 Task: Find connections with filter location Zaventem with filter topic #Leadershipfirstwith filter profile language English with filter current company Kent with filter school INDIAN INSTITUTE OF PACKAGING - IIP with filter industry Retail Musical Instruments with filter service category Public Speaking with filter keywords title Line Cook
Action: Mouse moved to (582, 104)
Screenshot: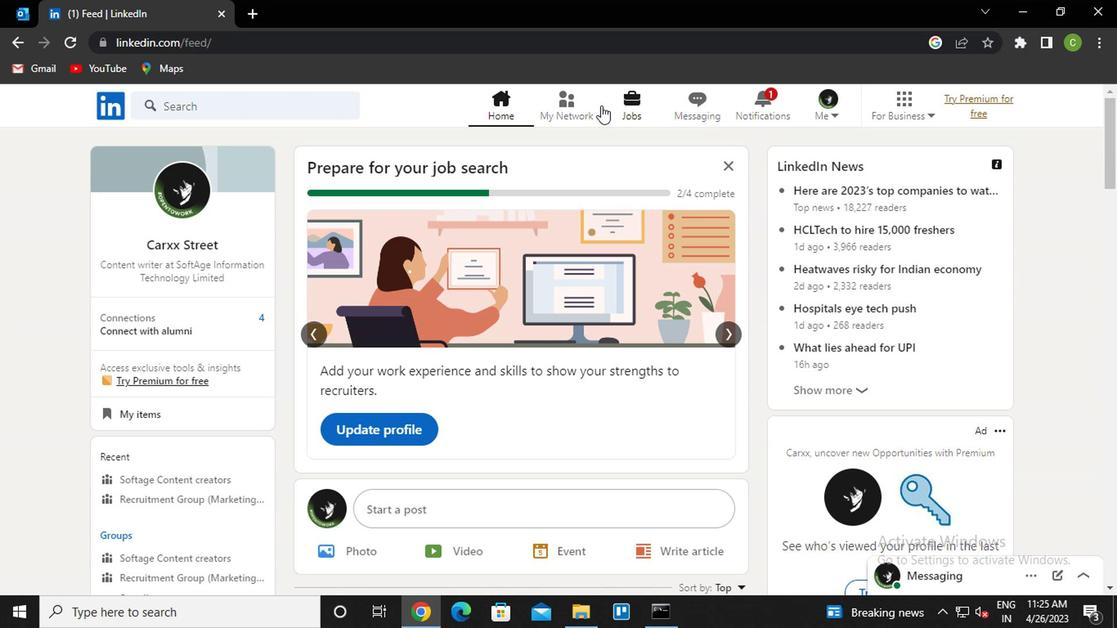 
Action: Mouse pressed left at (582, 104)
Screenshot: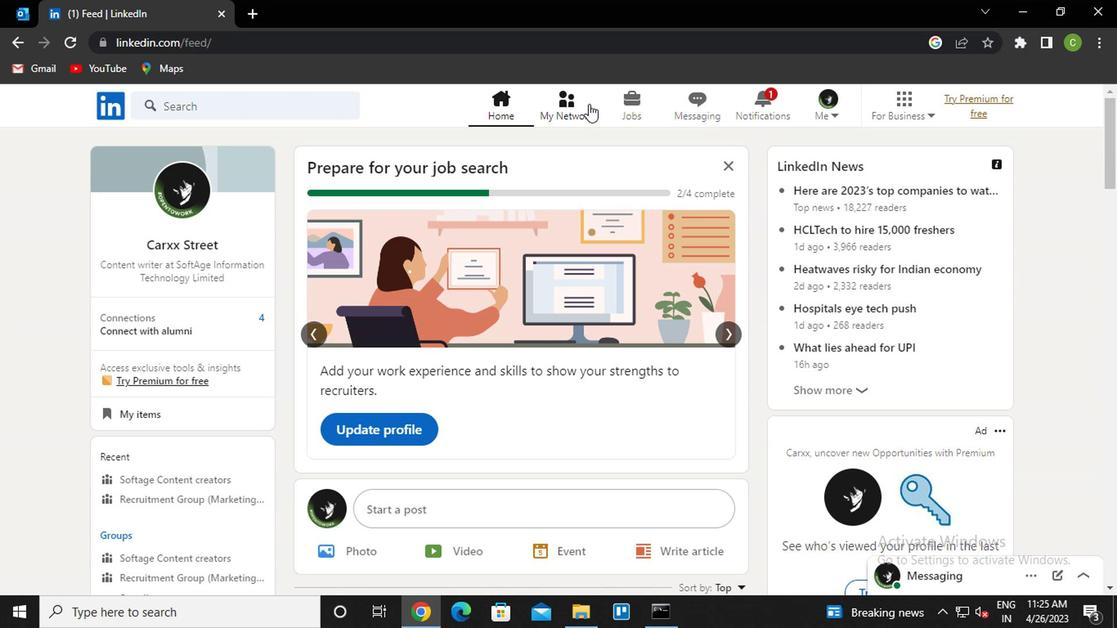 
Action: Mouse moved to (264, 197)
Screenshot: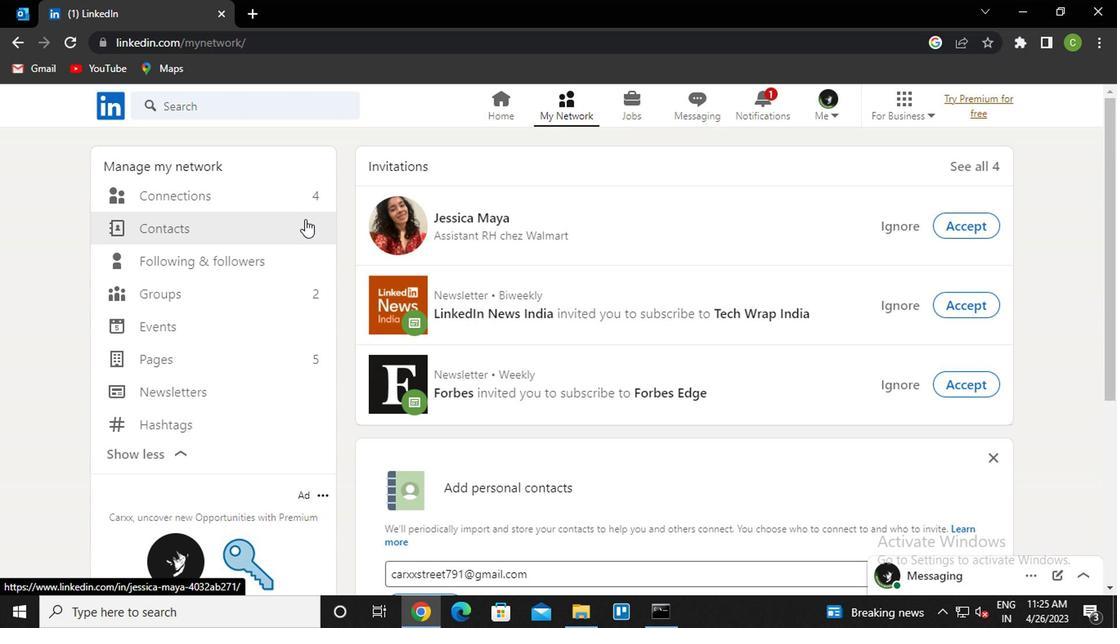 
Action: Mouse pressed left at (264, 197)
Screenshot: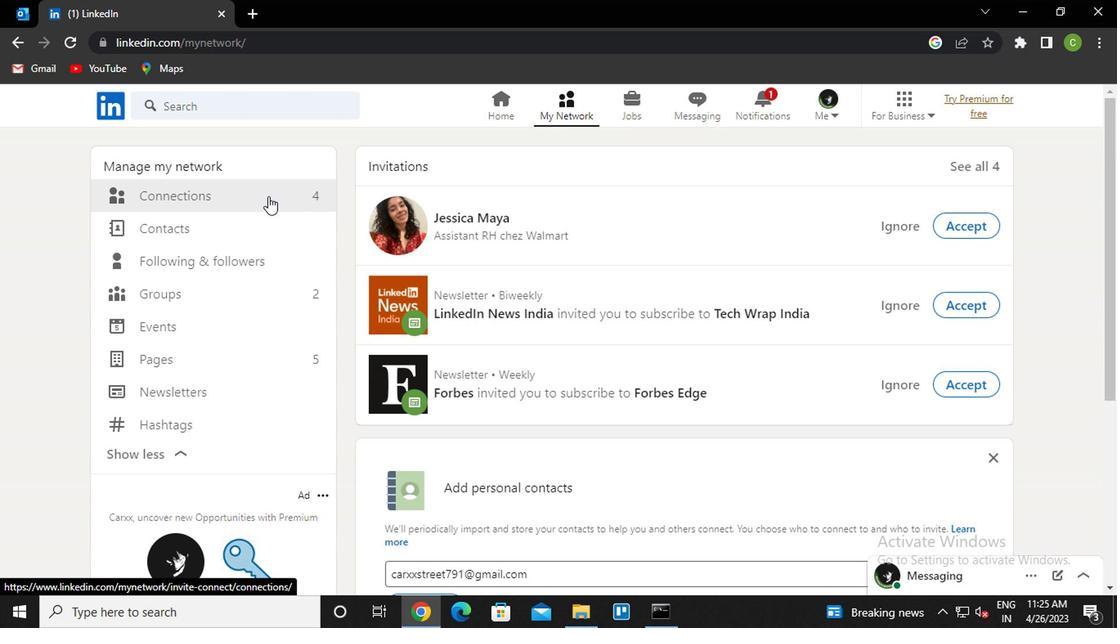 
Action: Mouse moved to (692, 197)
Screenshot: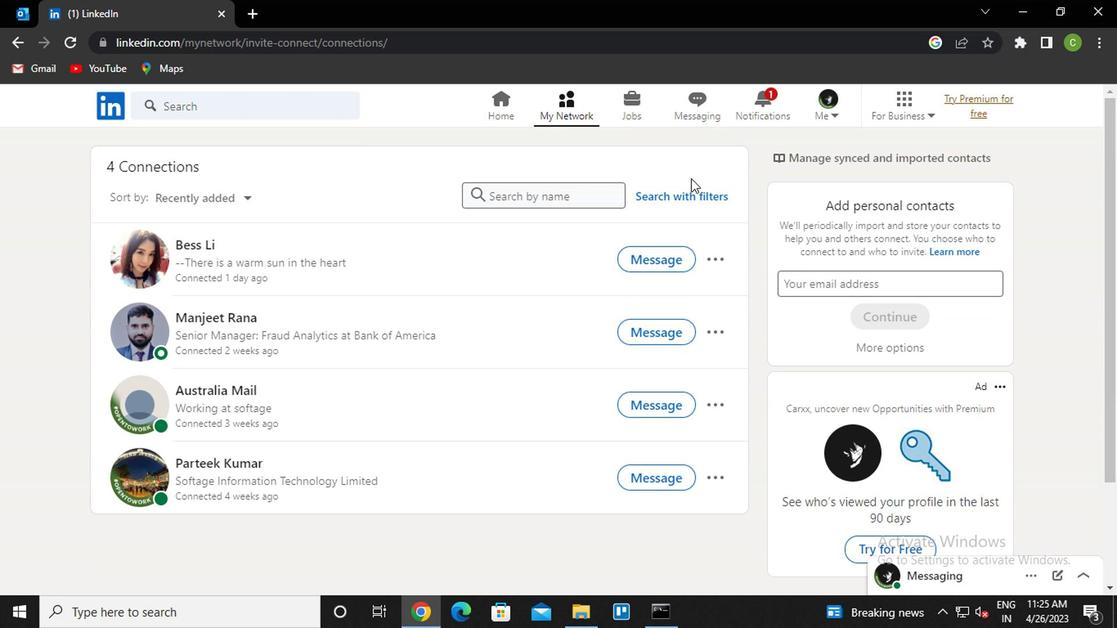 
Action: Mouse pressed left at (692, 197)
Screenshot: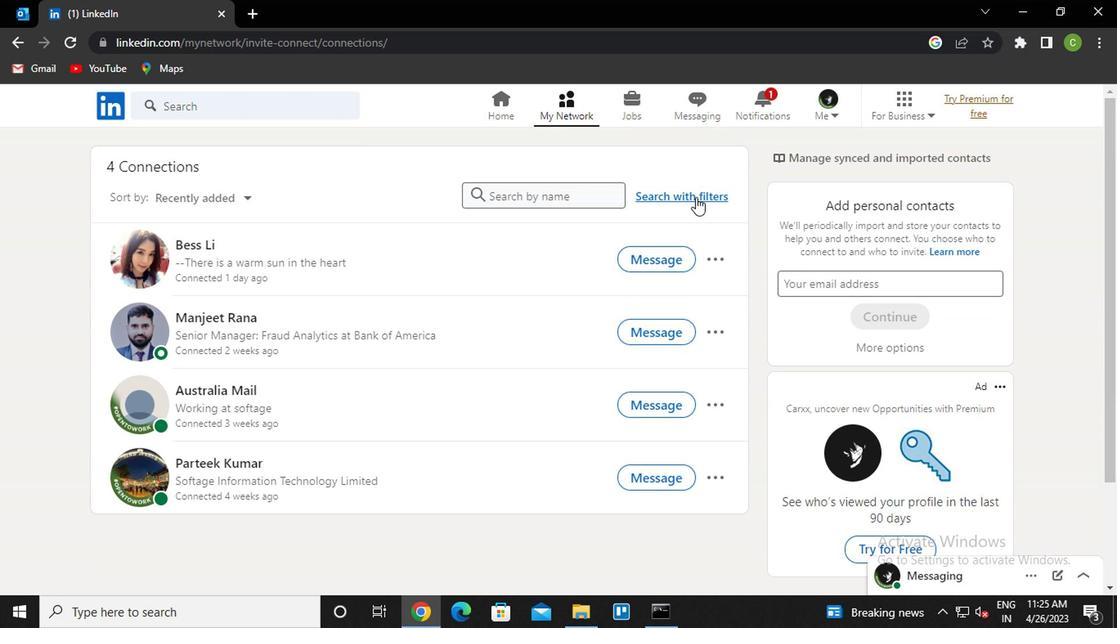
Action: Mouse moved to (556, 142)
Screenshot: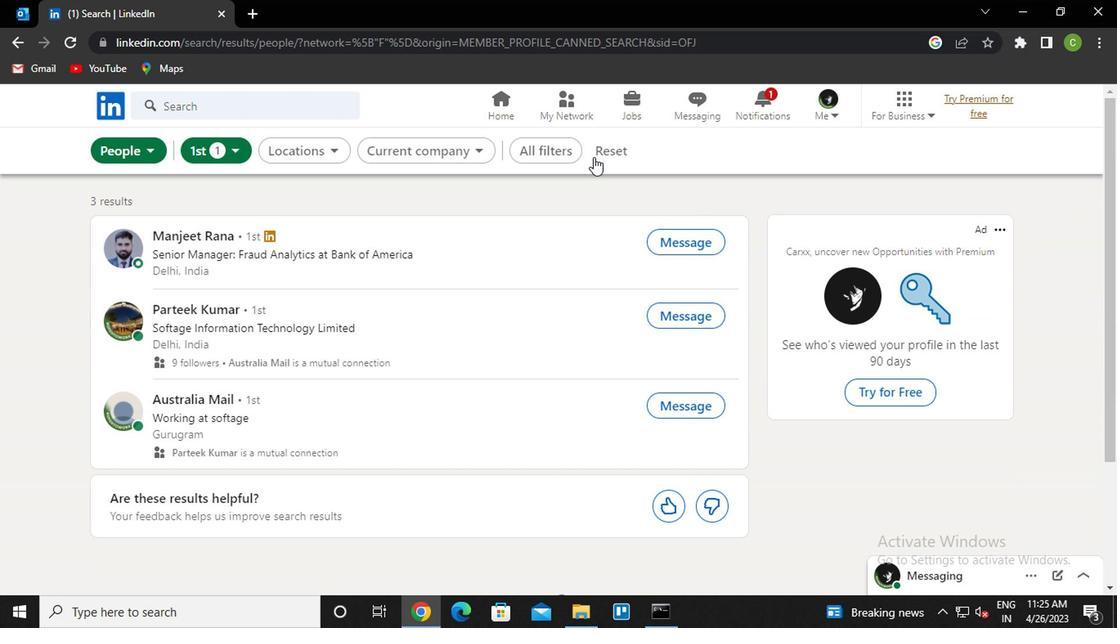 
Action: Mouse pressed left at (556, 142)
Screenshot: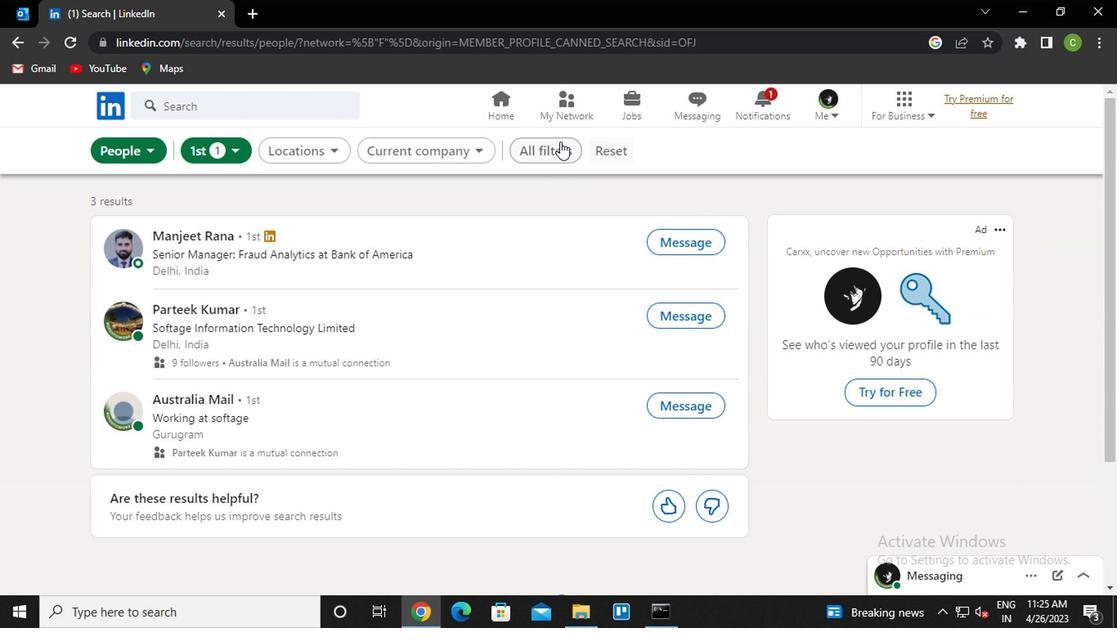 
Action: Mouse moved to (932, 338)
Screenshot: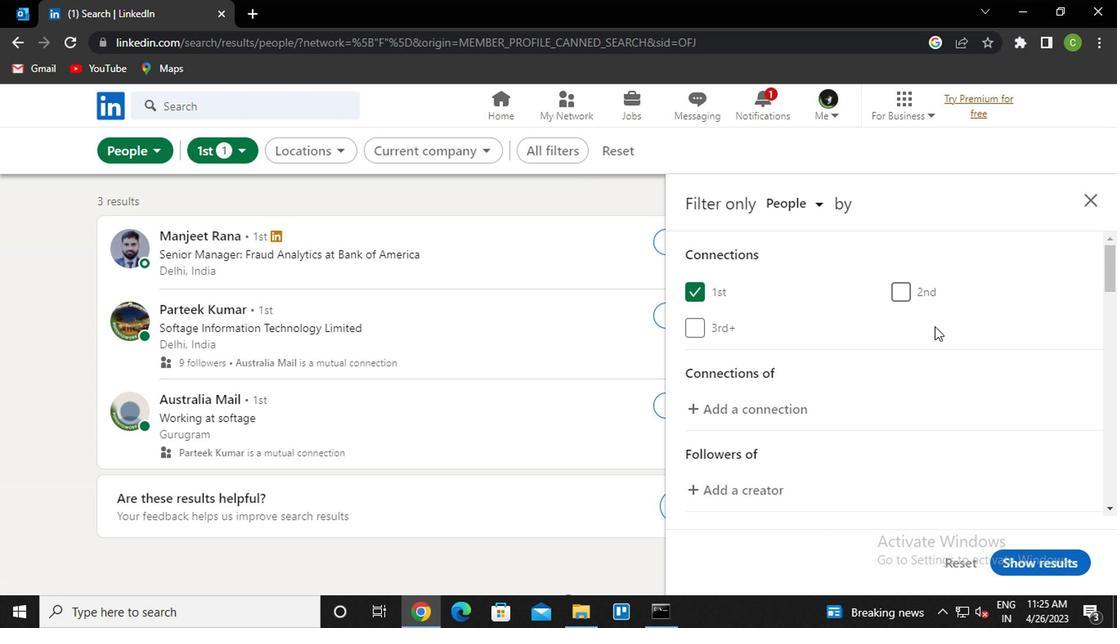 
Action: Mouse scrolled (932, 337) with delta (0, -1)
Screenshot: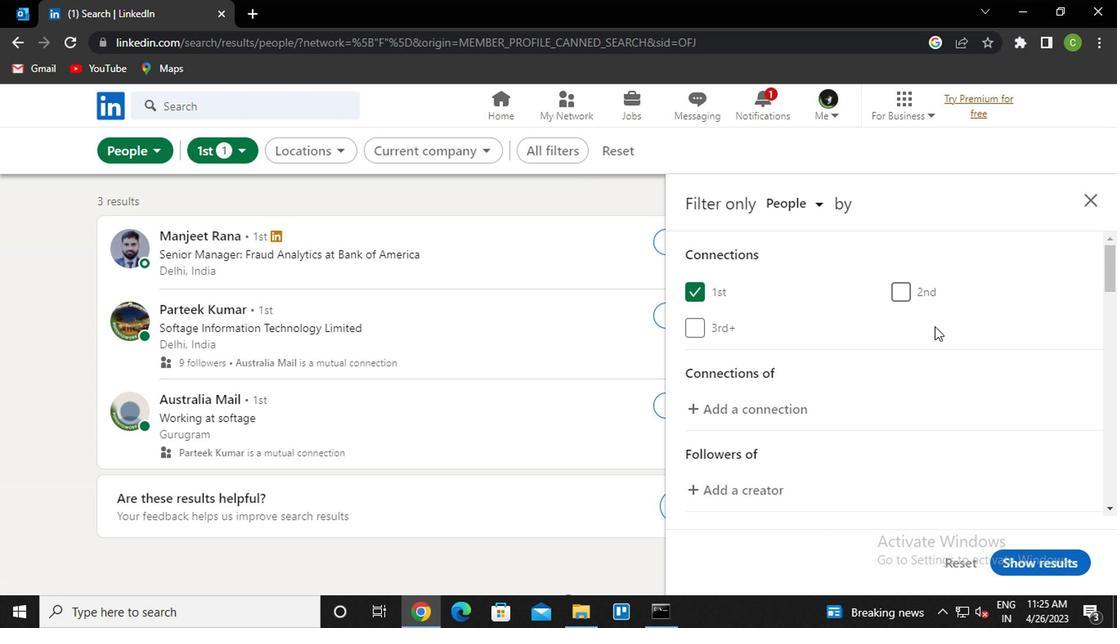 
Action: Mouse moved to (932, 340)
Screenshot: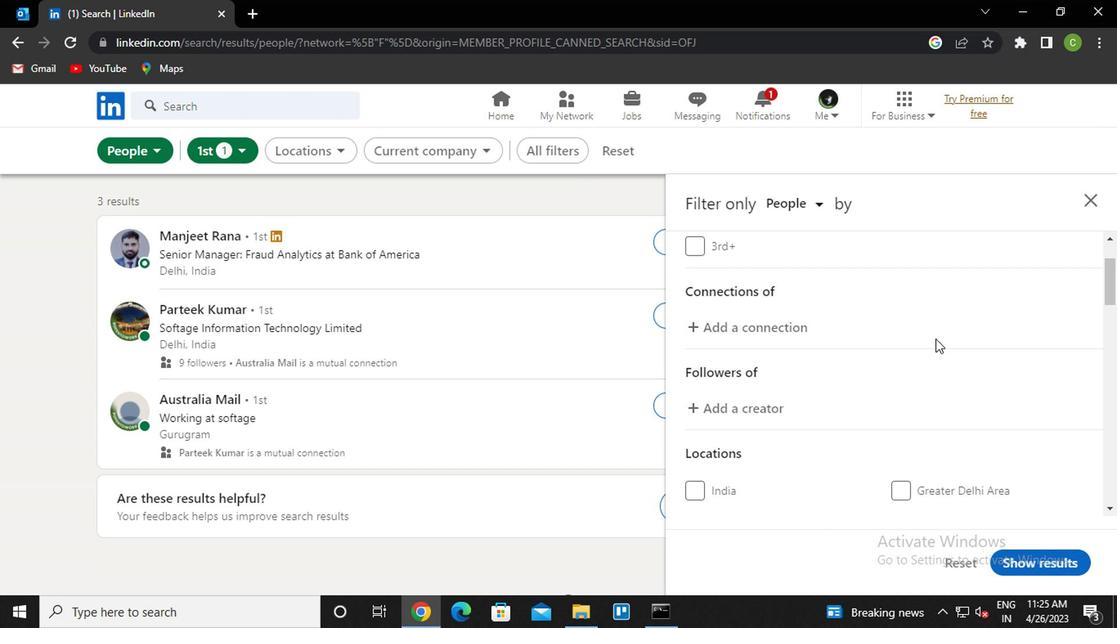 
Action: Mouse scrolled (932, 338) with delta (0, -1)
Screenshot: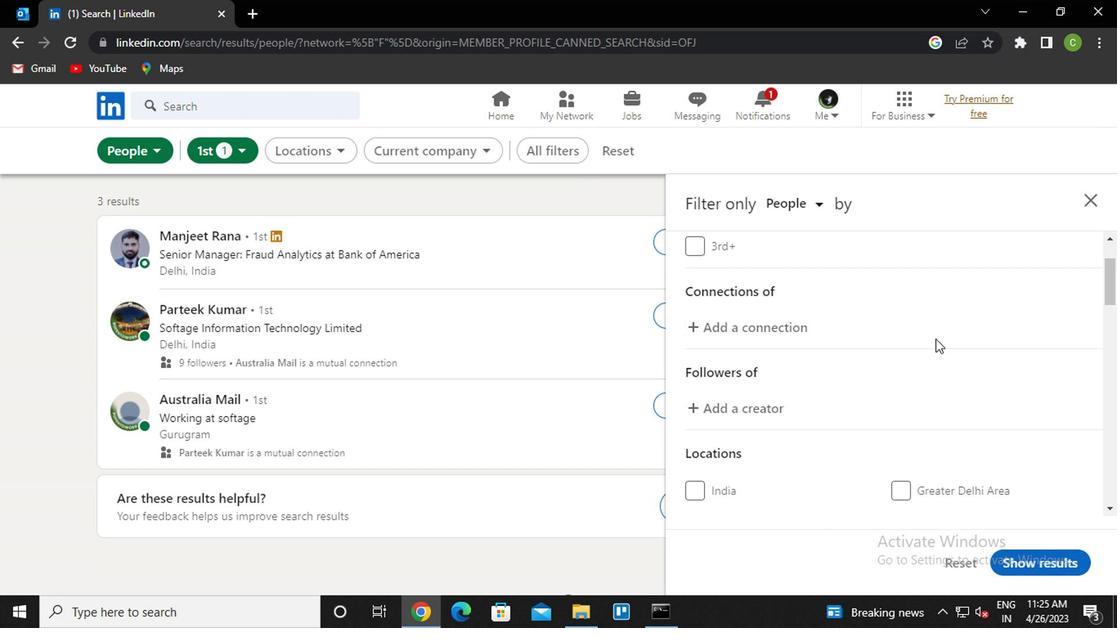 
Action: Mouse scrolled (932, 338) with delta (0, -1)
Screenshot: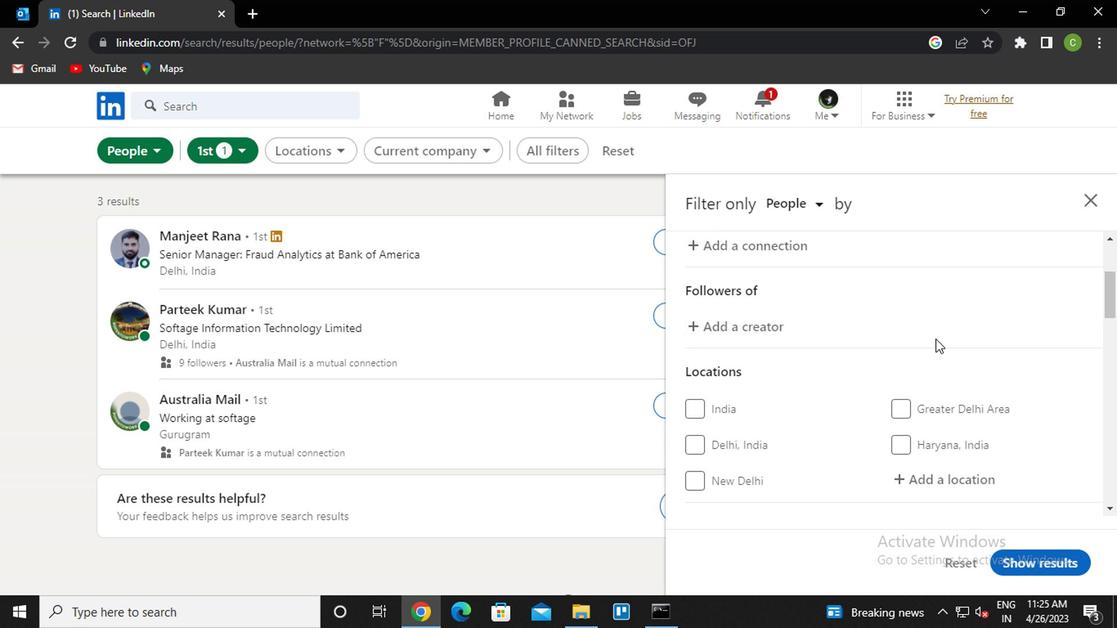 
Action: Mouse moved to (942, 403)
Screenshot: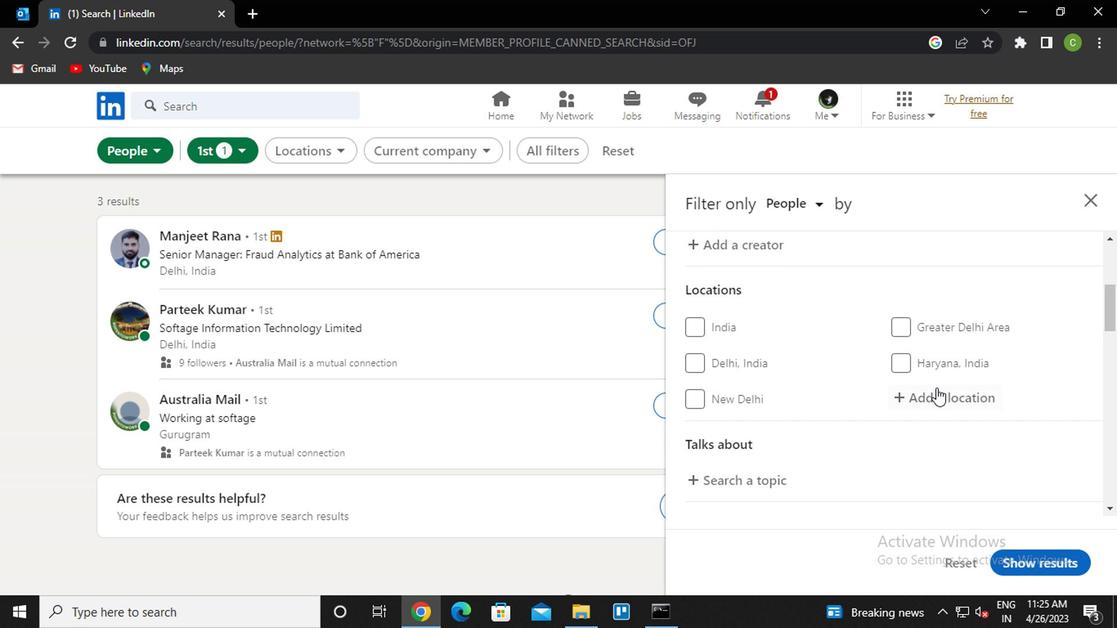 
Action: Mouse pressed left at (942, 403)
Screenshot: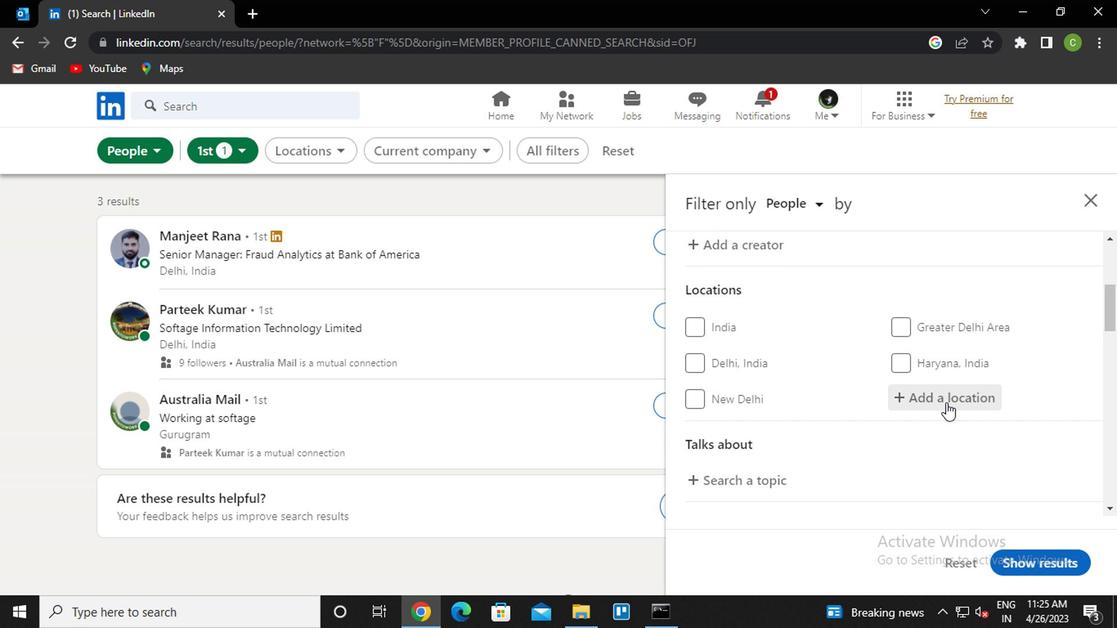 
Action: Key pressed z<Key.caps_lock>aventem<Key.down><Key.enter>
Screenshot: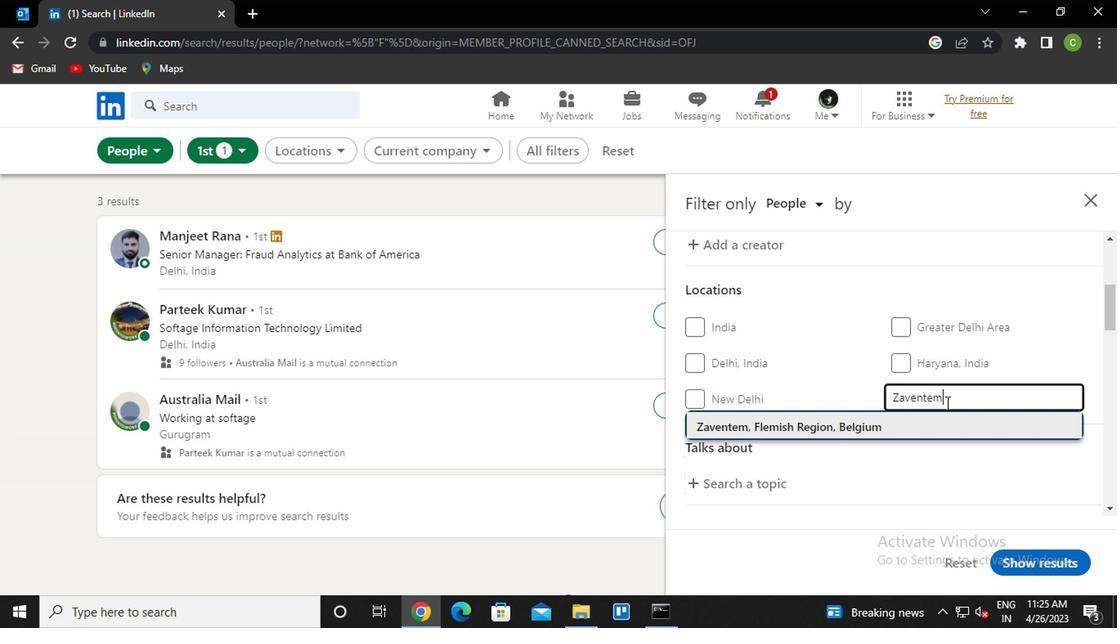 
Action: Mouse moved to (960, 391)
Screenshot: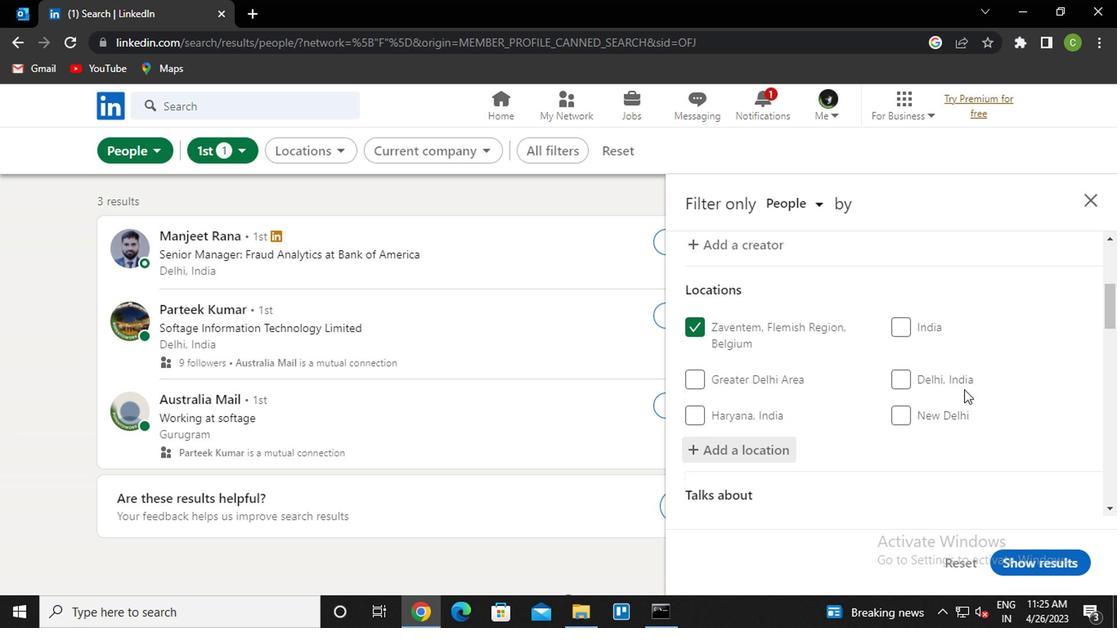 
Action: Mouse scrolled (960, 391) with delta (0, 0)
Screenshot: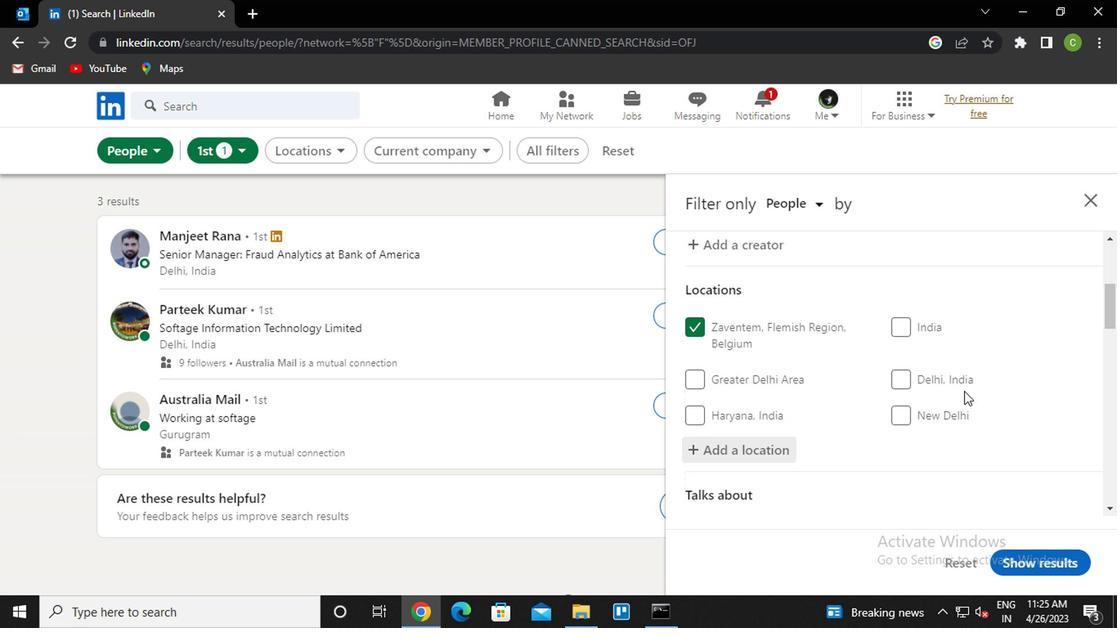 
Action: Mouse moved to (777, 433)
Screenshot: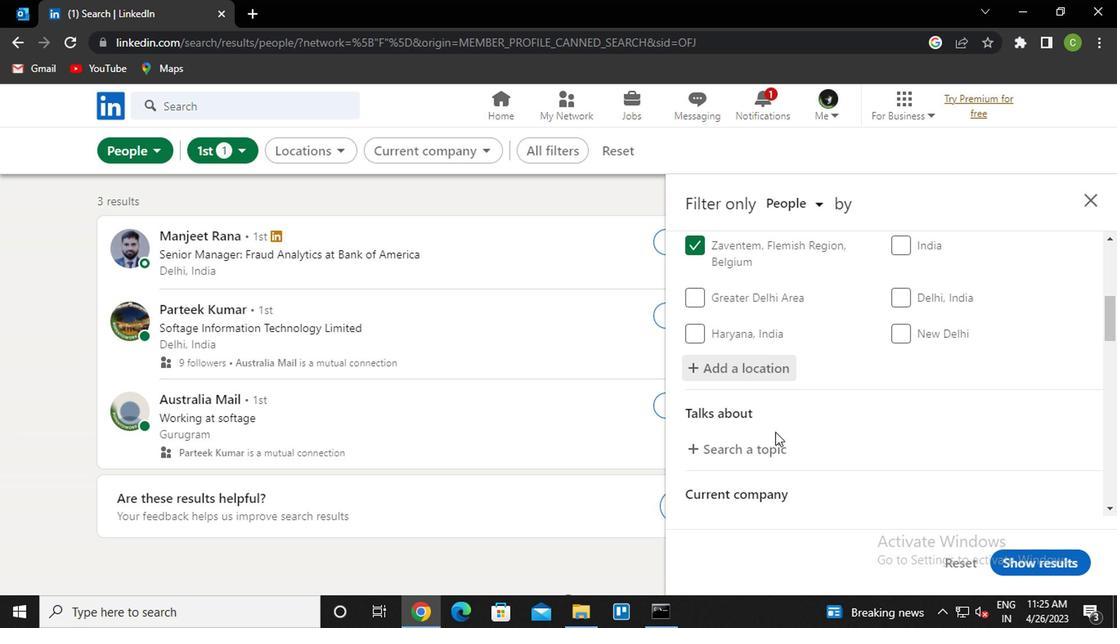 
Action: Mouse scrolled (777, 432) with delta (0, -1)
Screenshot: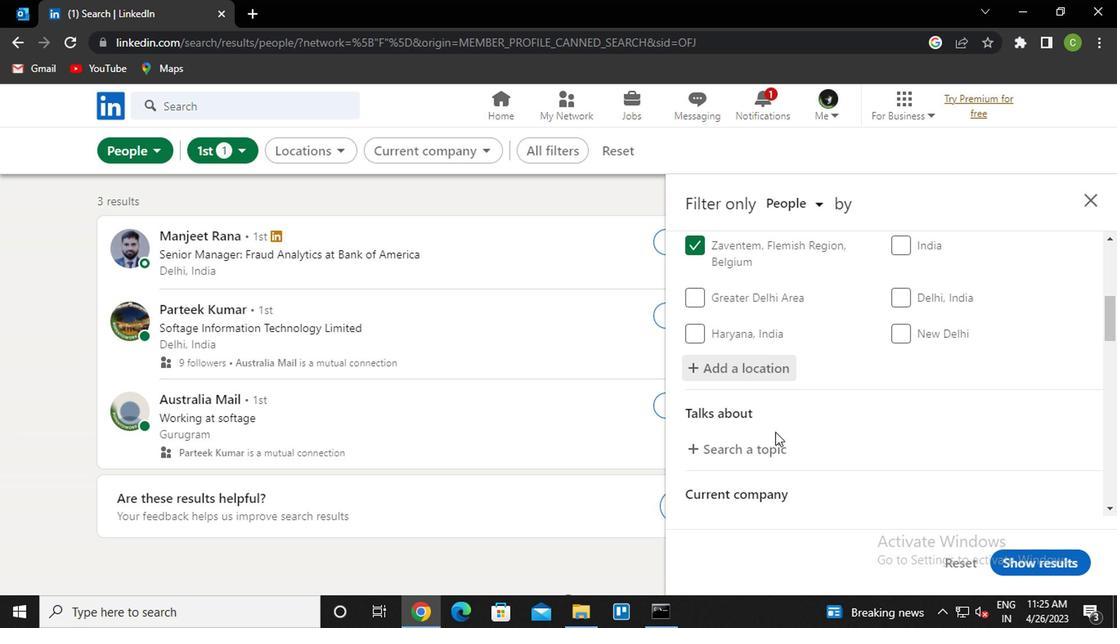 
Action: Mouse moved to (754, 372)
Screenshot: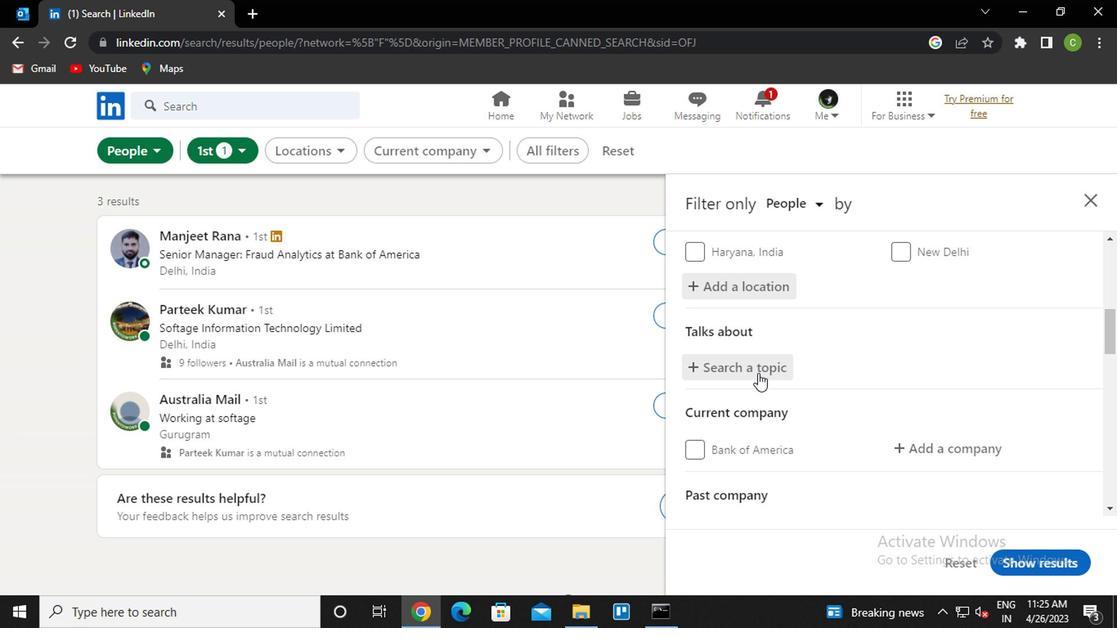 
Action: Mouse pressed left at (754, 372)
Screenshot: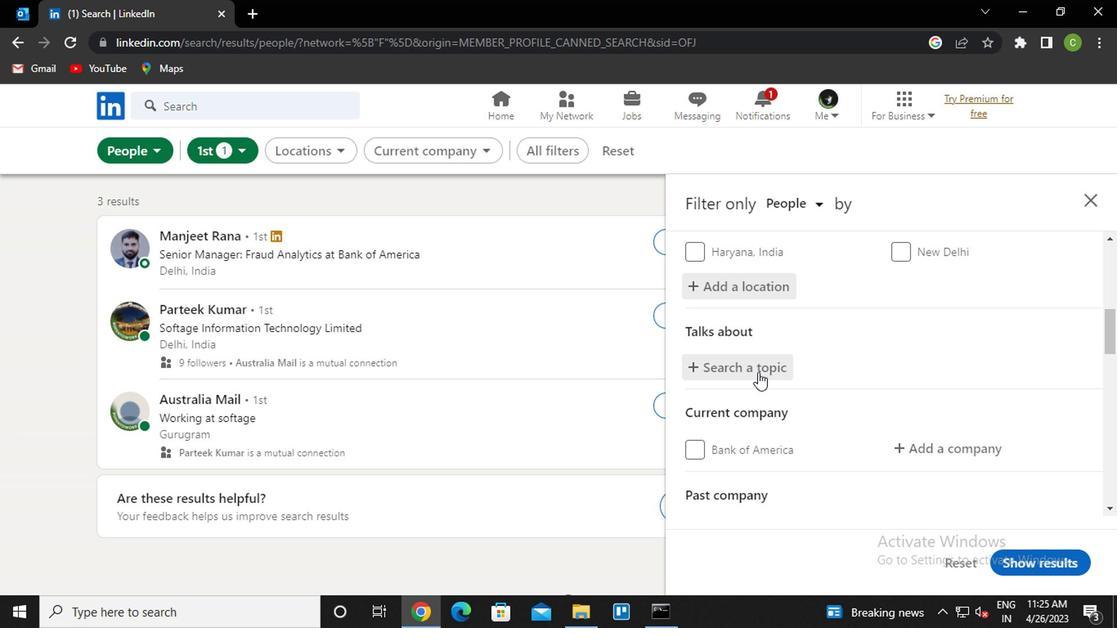 
Action: Key pressed <Key.caps_lock>l<Key.caps_lock>eadership<Key.down><Key.enter>
Screenshot: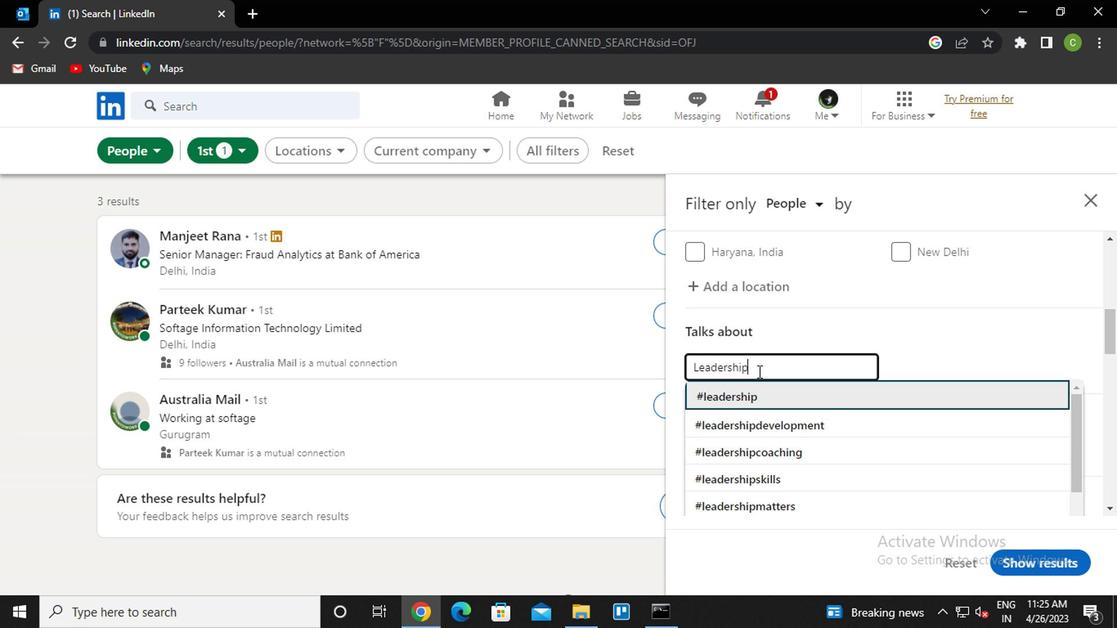 
Action: Mouse scrolled (754, 371) with delta (0, -1)
Screenshot: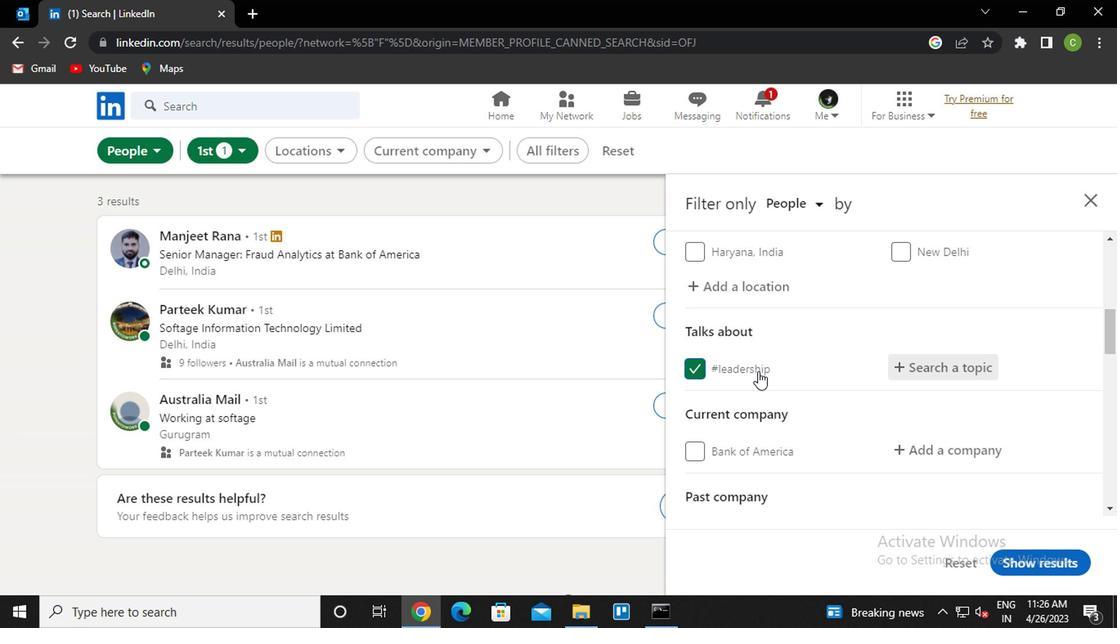 
Action: Mouse scrolled (754, 371) with delta (0, -1)
Screenshot: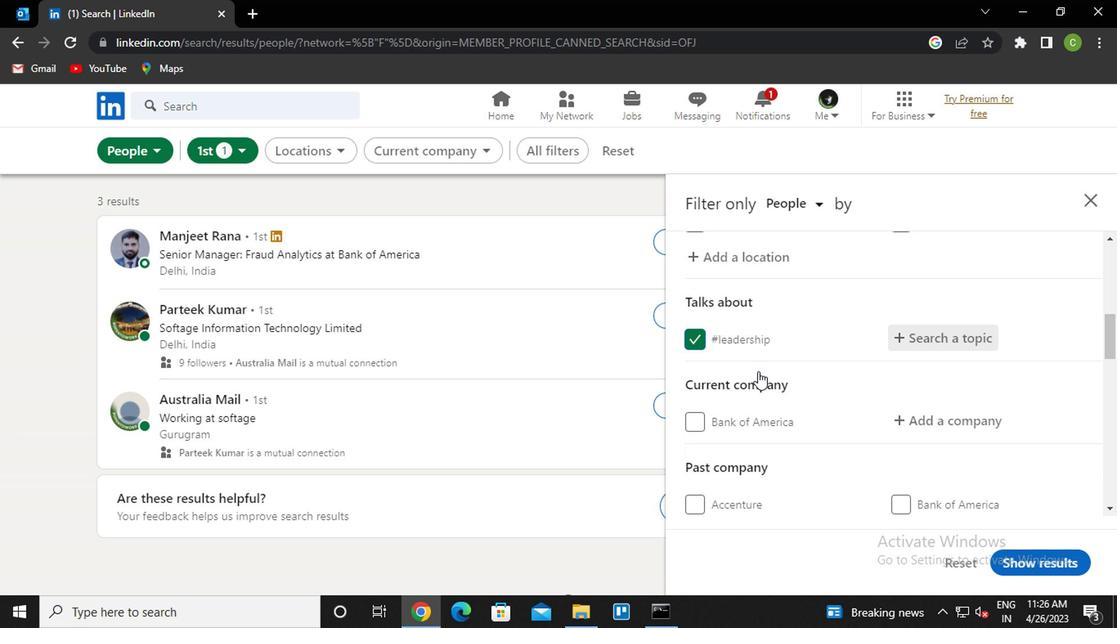 
Action: Mouse scrolled (754, 371) with delta (0, -1)
Screenshot: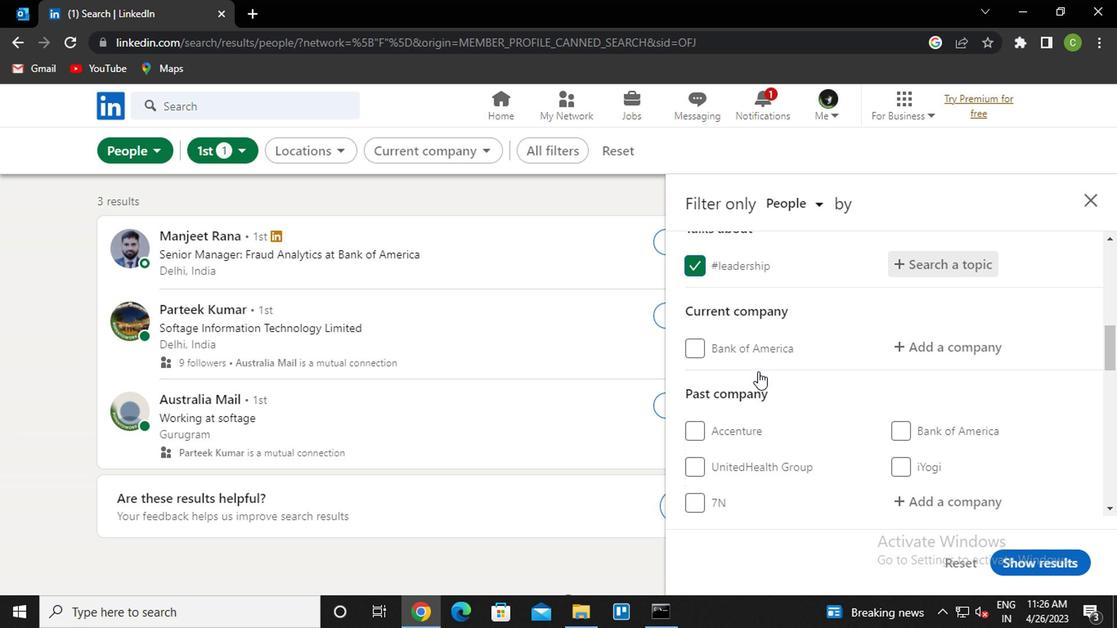 
Action: Mouse scrolled (754, 371) with delta (0, -1)
Screenshot: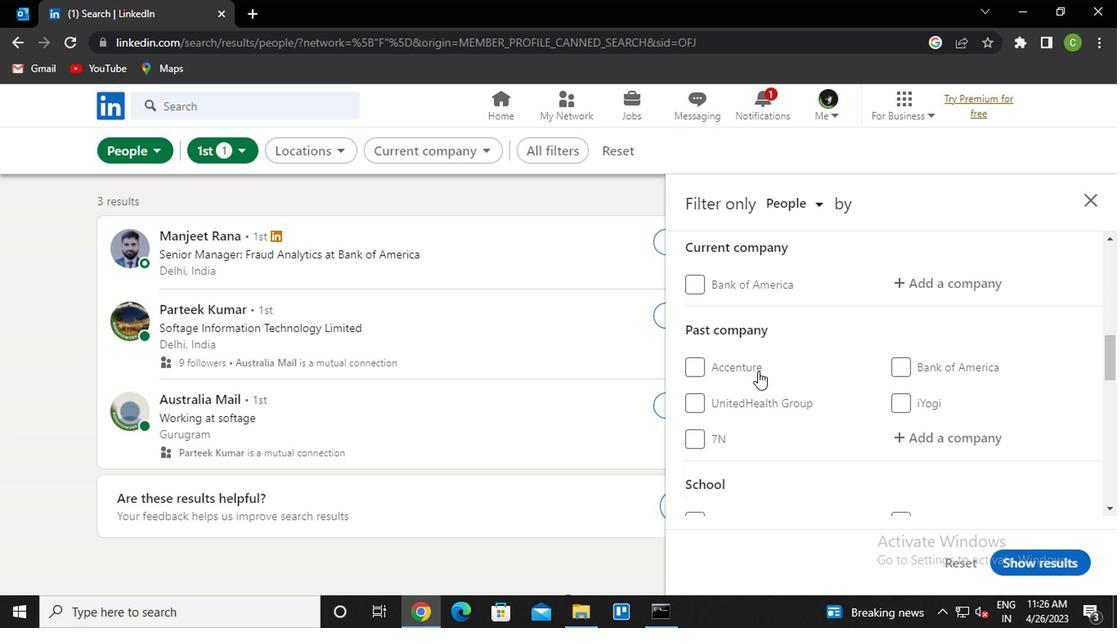 
Action: Mouse scrolled (754, 371) with delta (0, -1)
Screenshot: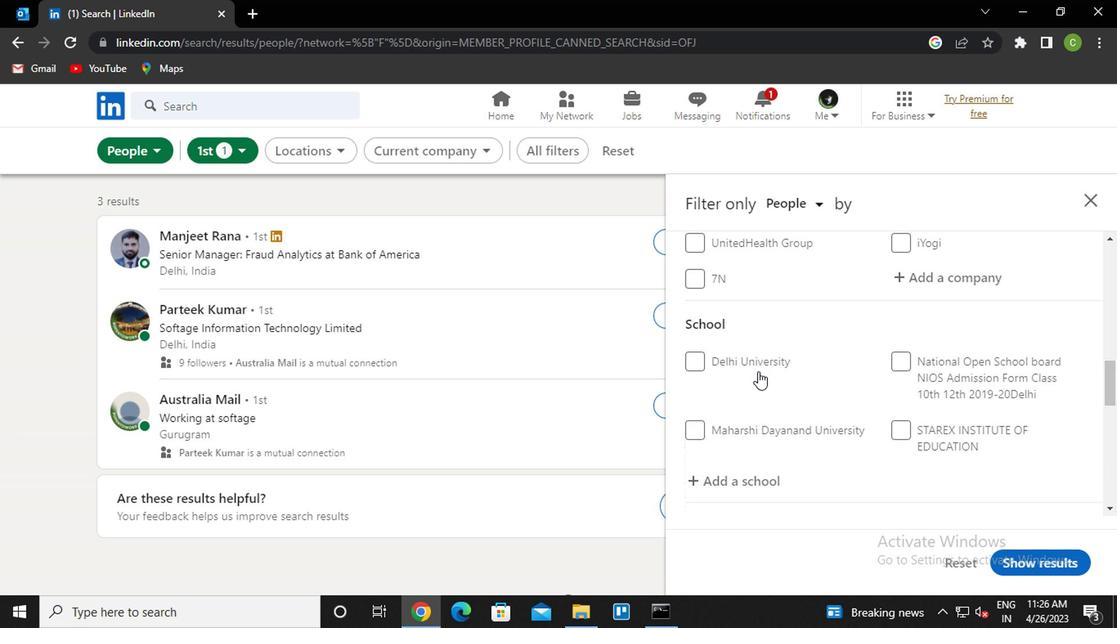 
Action: Mouse scrolled (754, 371) with delta (0, -1)
Screenshot: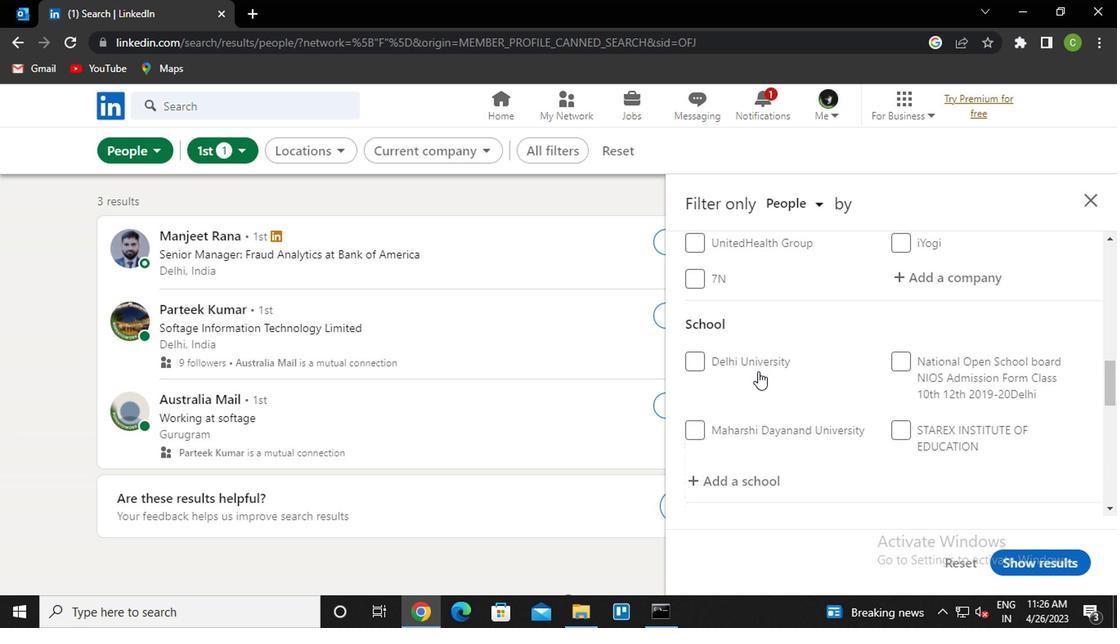 
Action: Mouse scrolled (754, 371) with delta (0, -1)
Screenshot: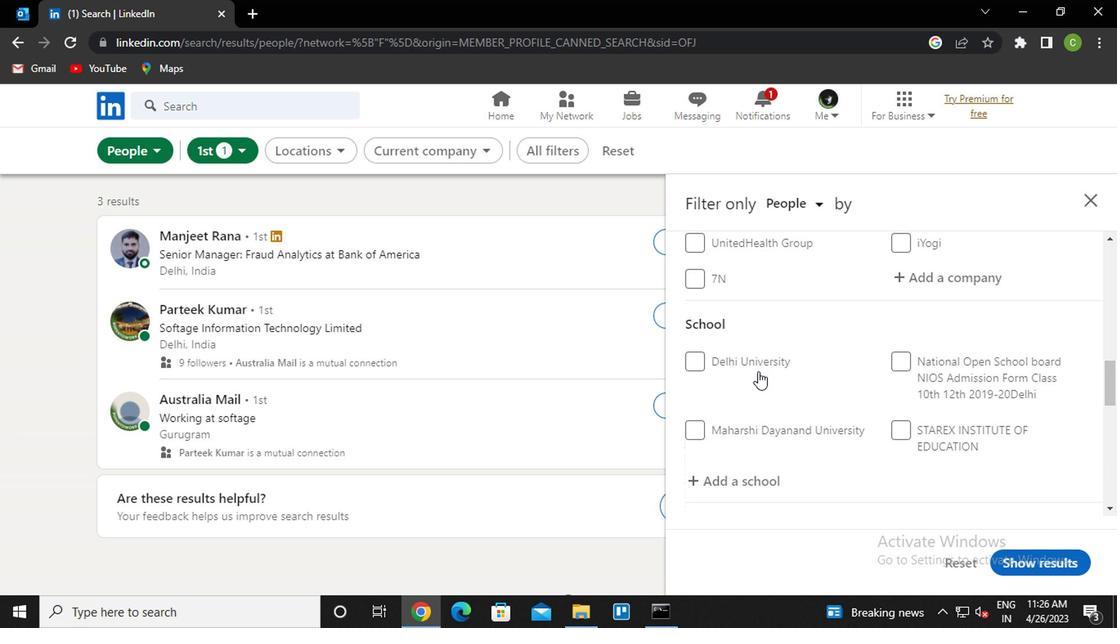 
Action: Mouse scrolled (754, 371) with delta (0, -1)
Screenshot: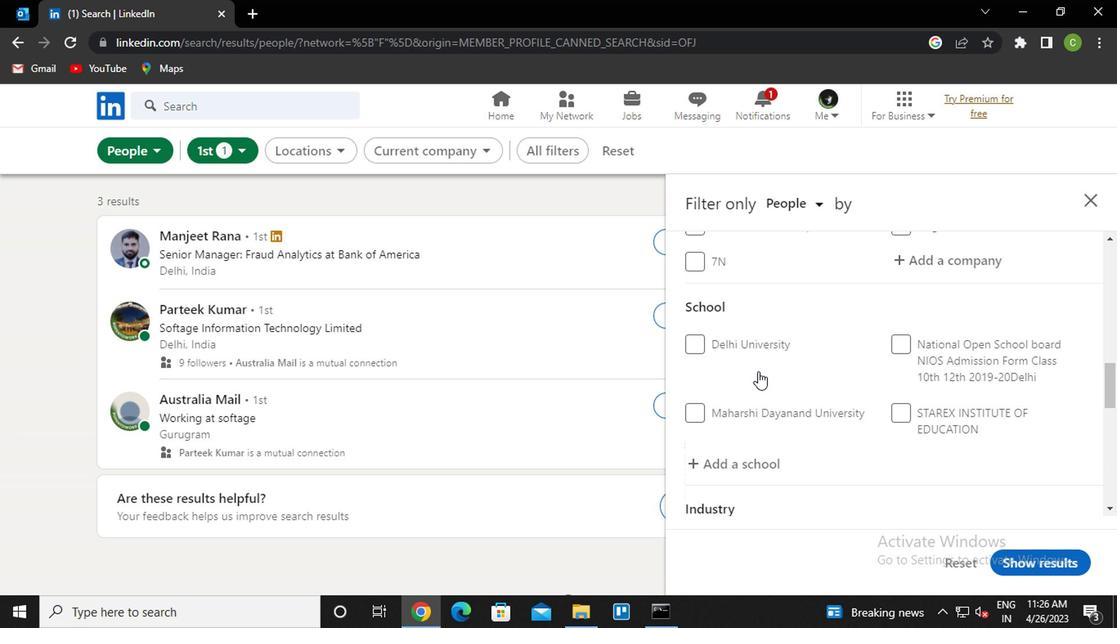 
Action: Mouse moved to (706, 386)
Screenshot: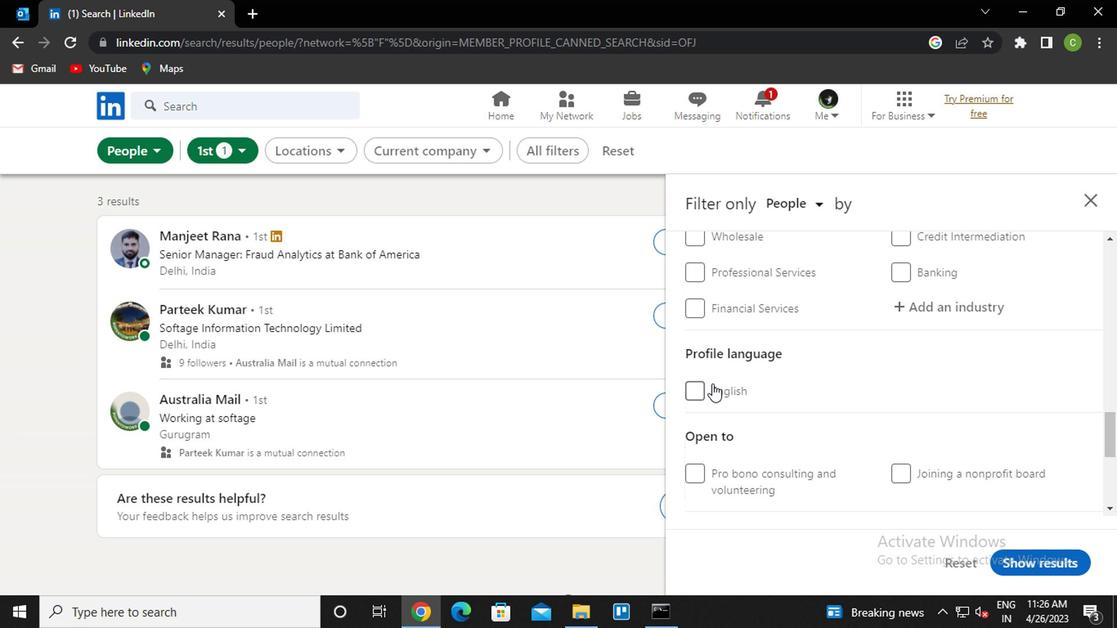 
Action: Mouse pressed left at (706, 386)
Screenshot: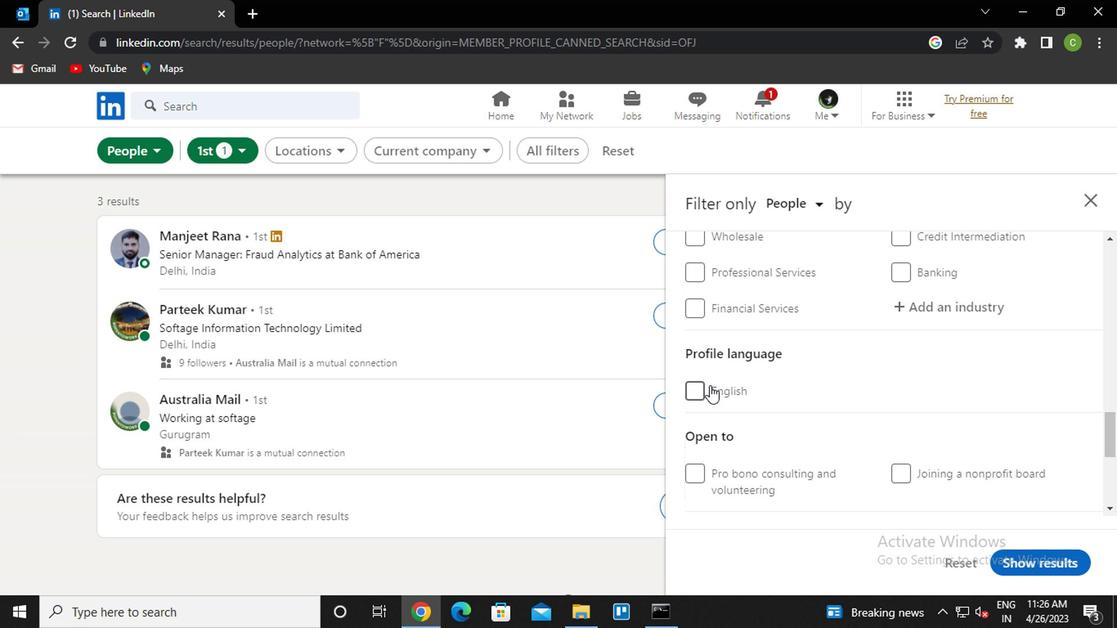 
Action: Mouse moved to (829, 393)
Screenshot: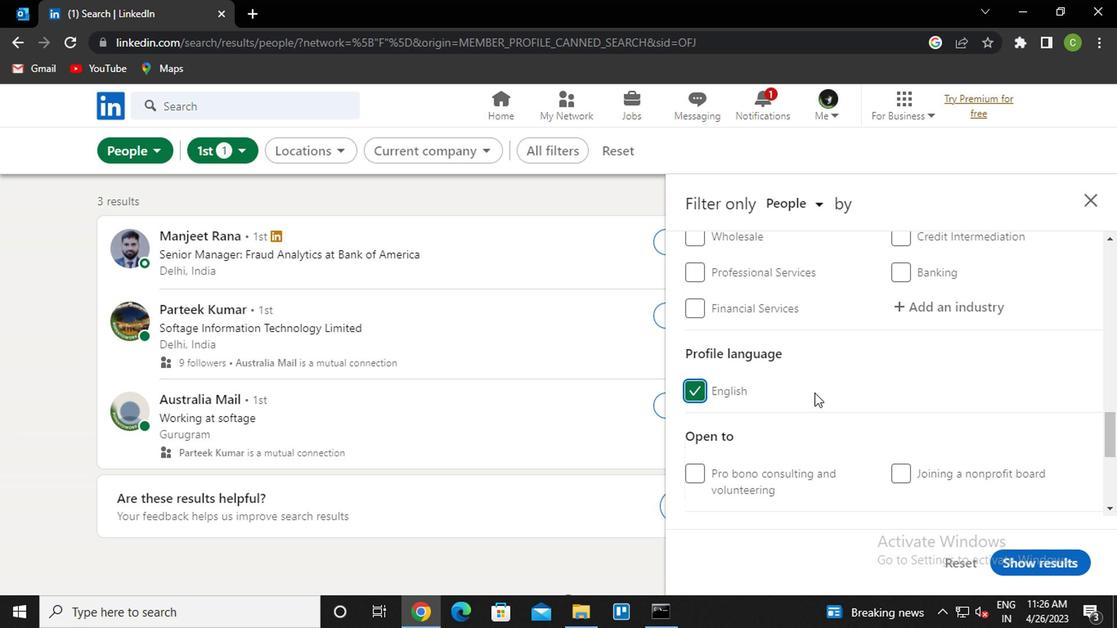 
Action: Mouse scrolled (829, 393) with delta (0, 0)
Screenshot: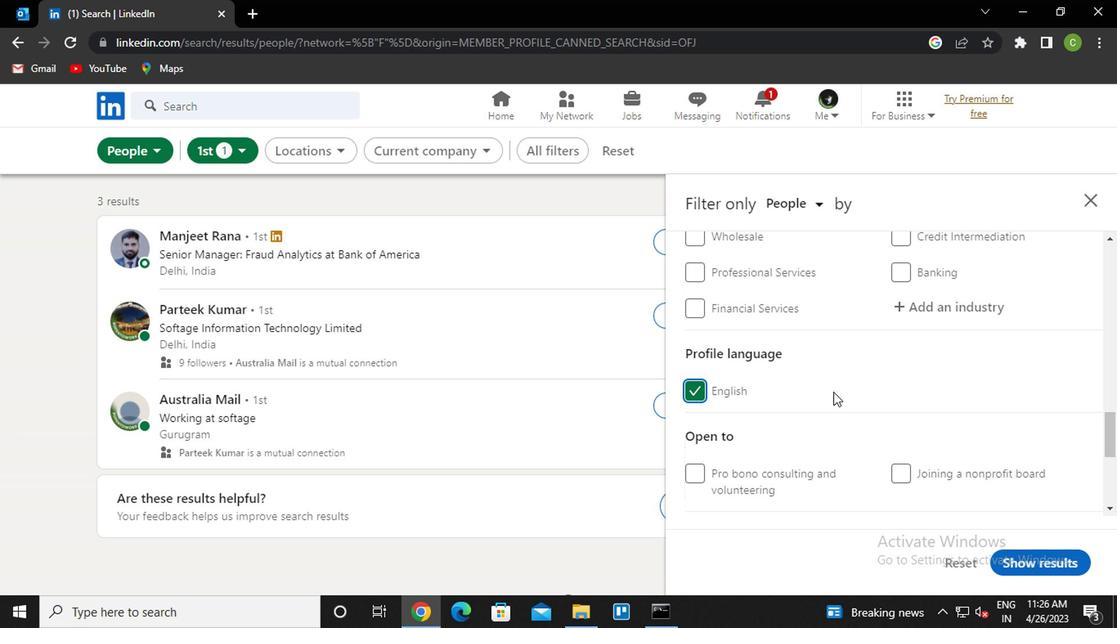 
Action: Mouse scrolled (829, 393) with delta (0, 0)
Screenshot: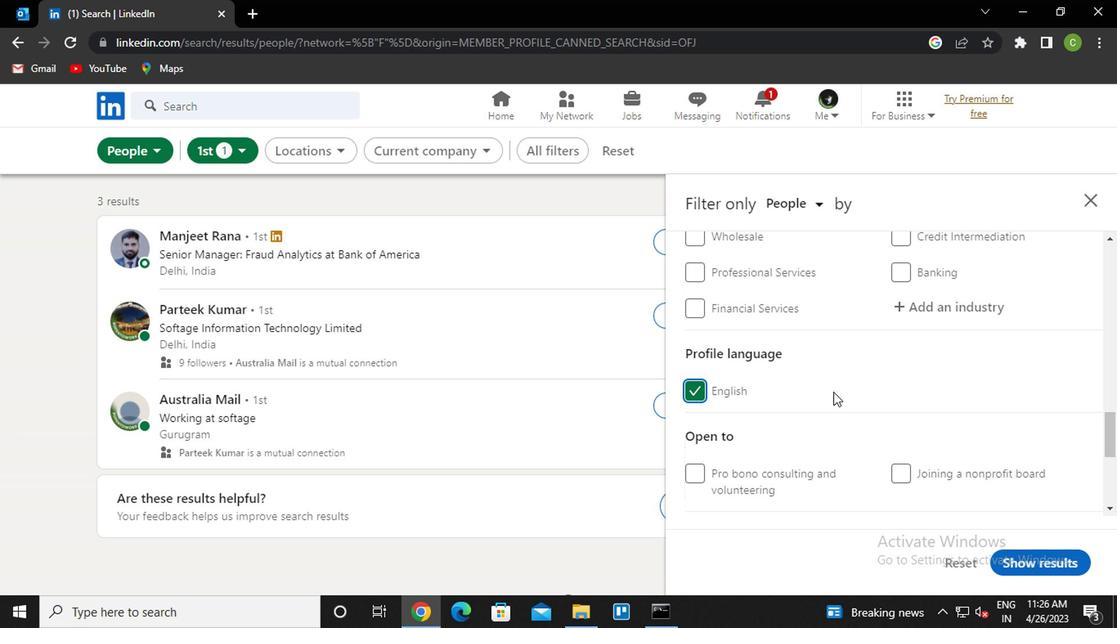 
Action: Mouse scrolled (829, 393) with delta (0, 0)
Screenshot: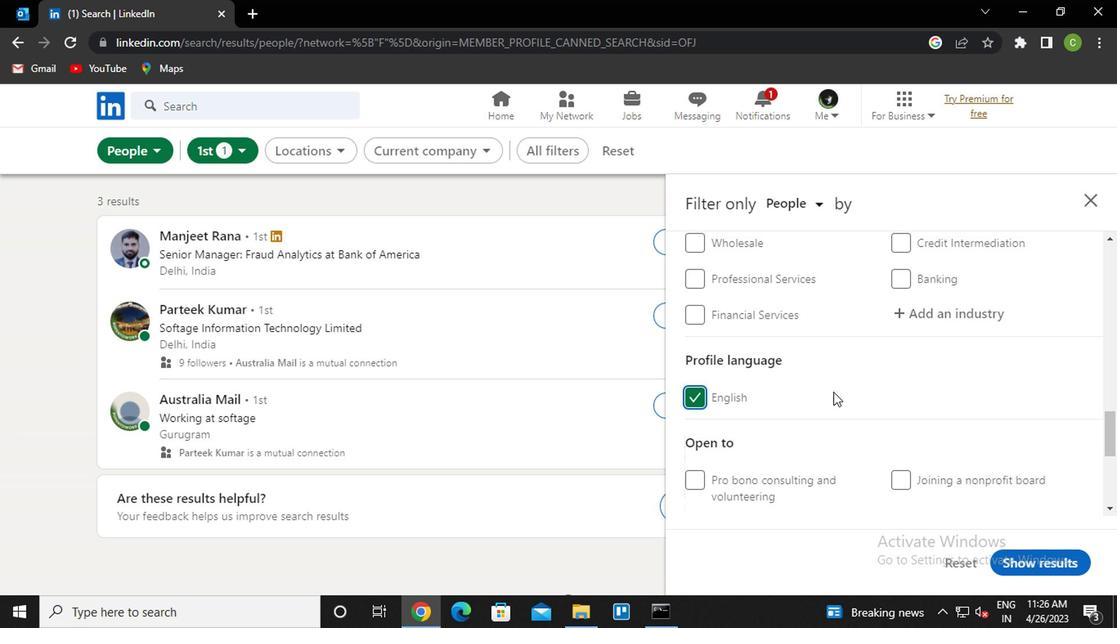 
Action: Mouse scrolled (829, 393) with delta (0, 0)
Screenshot: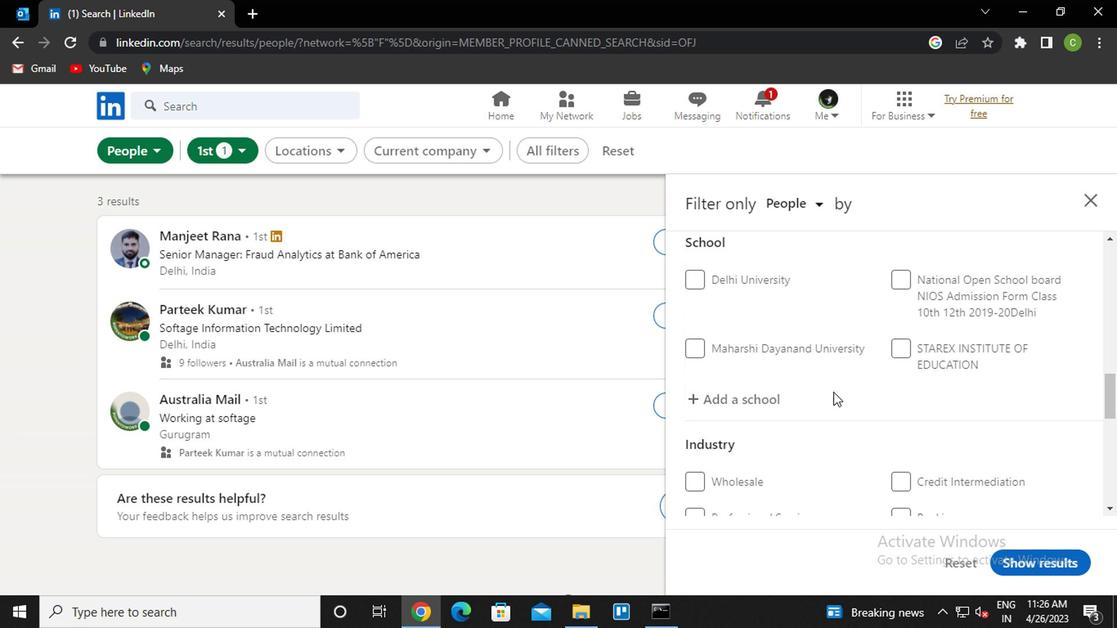 
Action: Mouse moved to (844, 399)
Screenshot: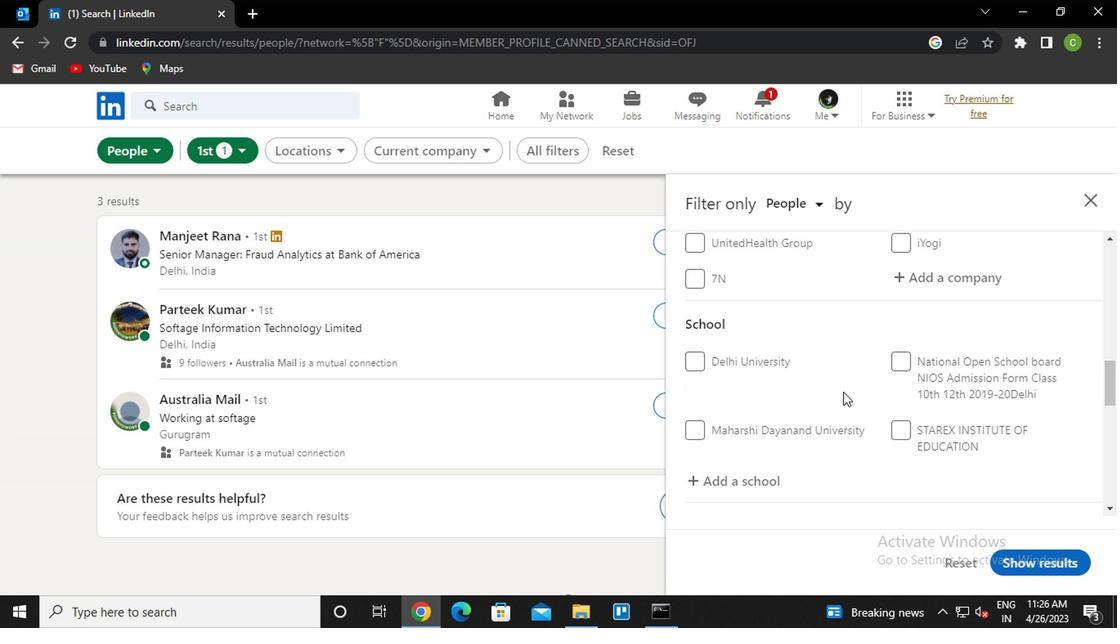 
Action: Mouse scrolled (844, 400) with delta (0, 0)
Screenshot: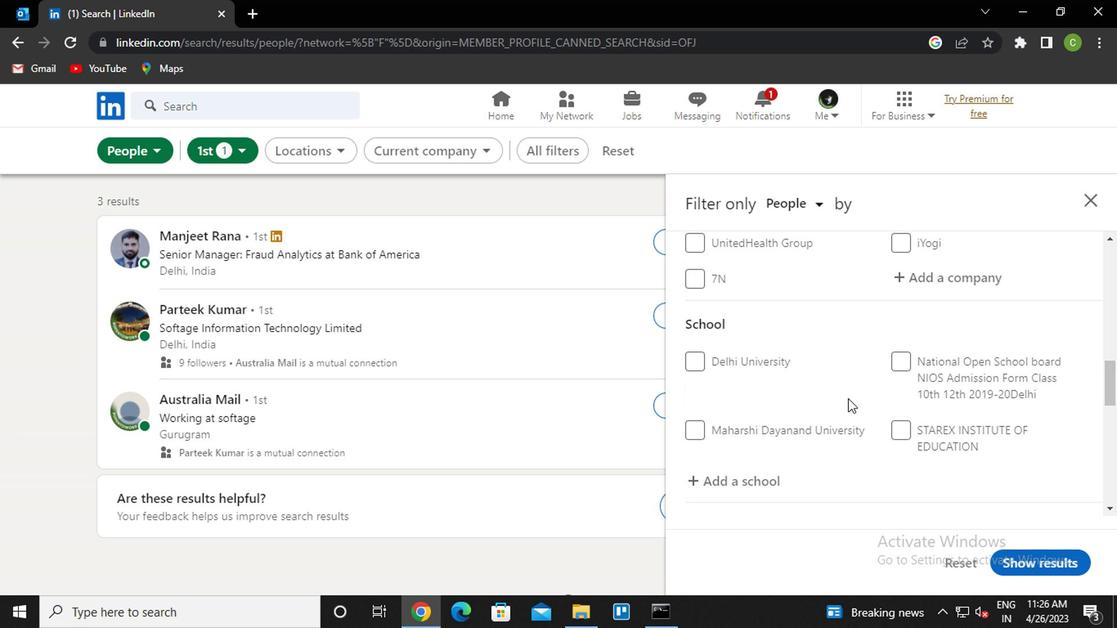 
Action: Mouse scrolled (844, 400) with delta (0, 0)
Screenshot: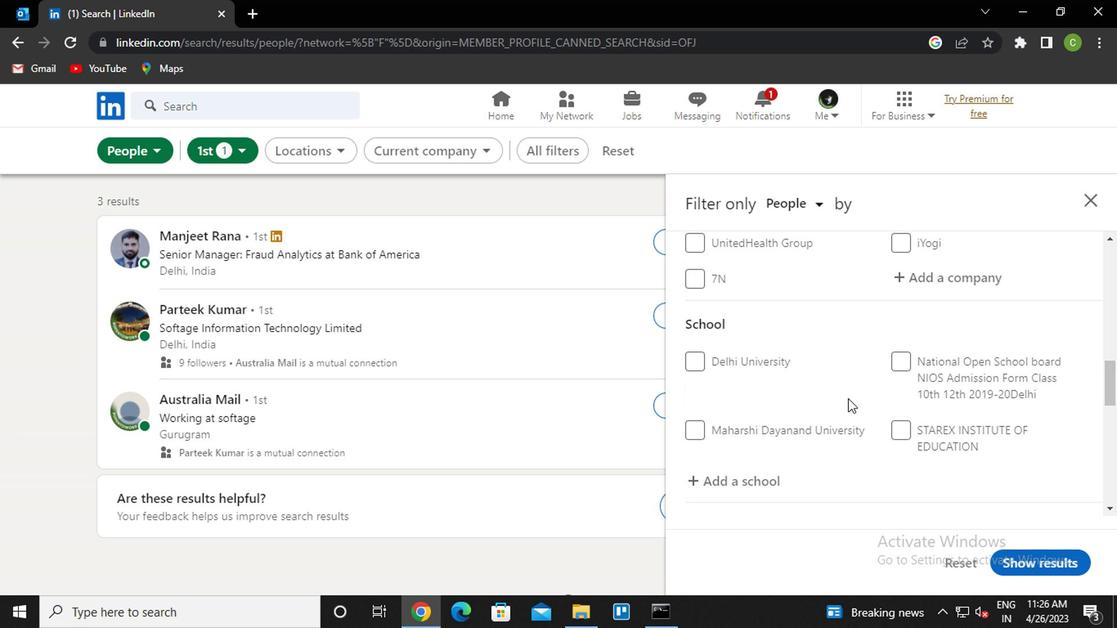 
Action: Mouse scrolled (844, 398) with delta (0, 0)
Screenshot: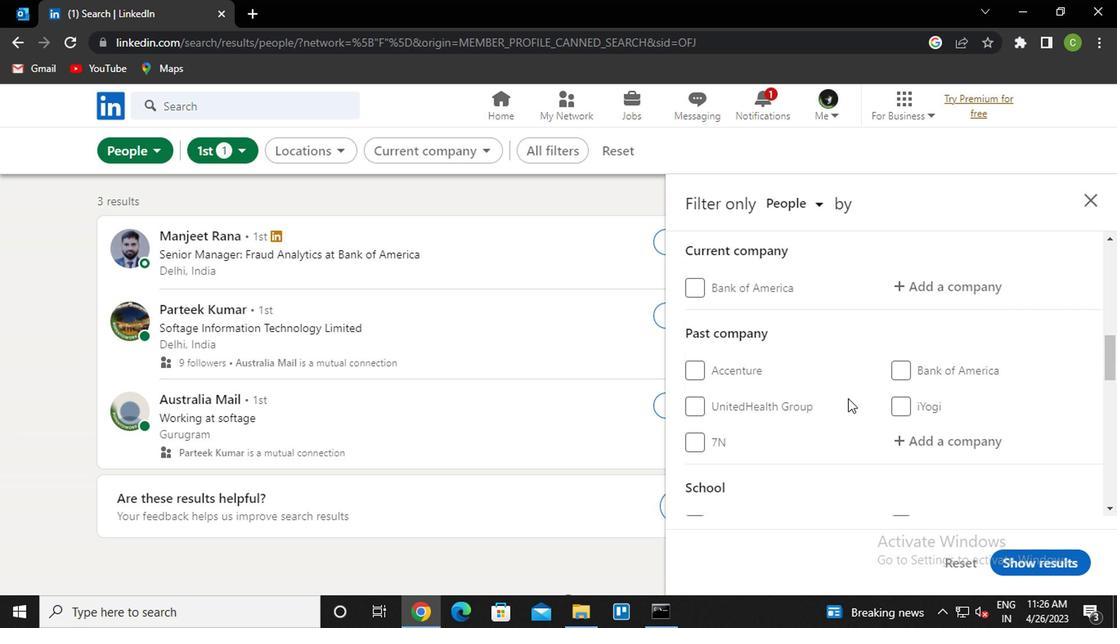 
Action: Mouse scrolled (844, 398) with delta (0, 0)
Screenshot: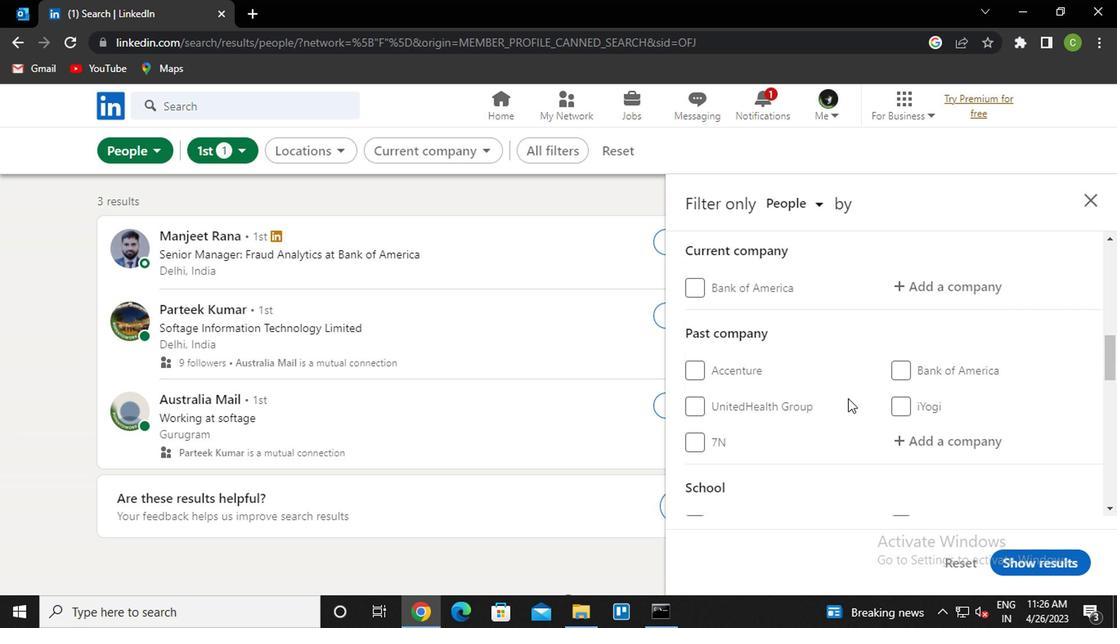 
Action: Mouse moved to (747, 484)
Screenshot: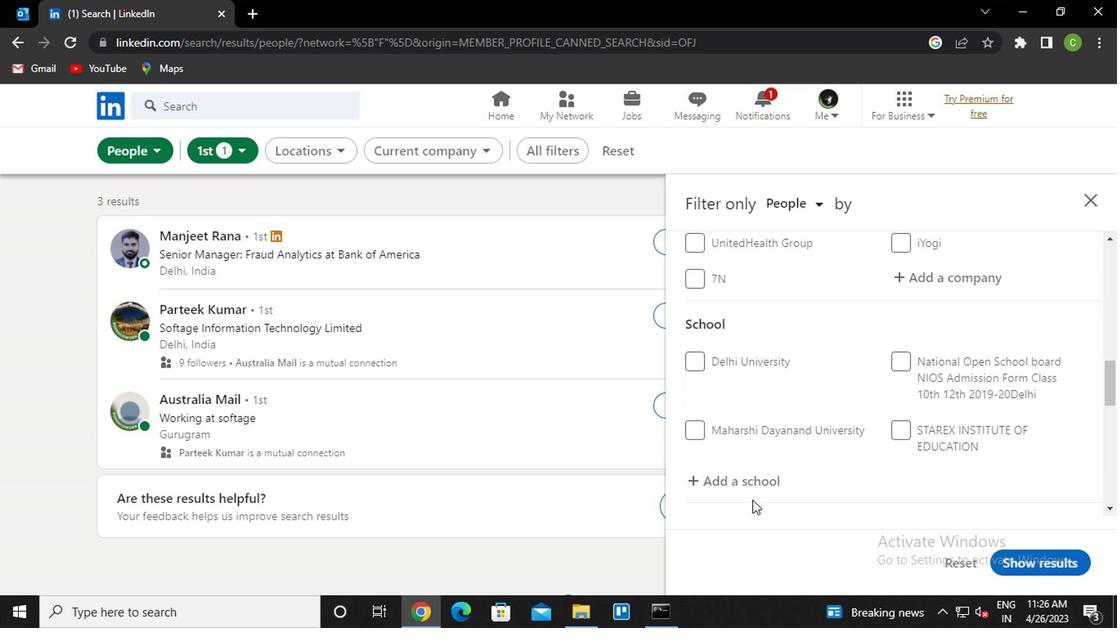 
Action: Mouse pressed left at (747, 484)
Screenshot: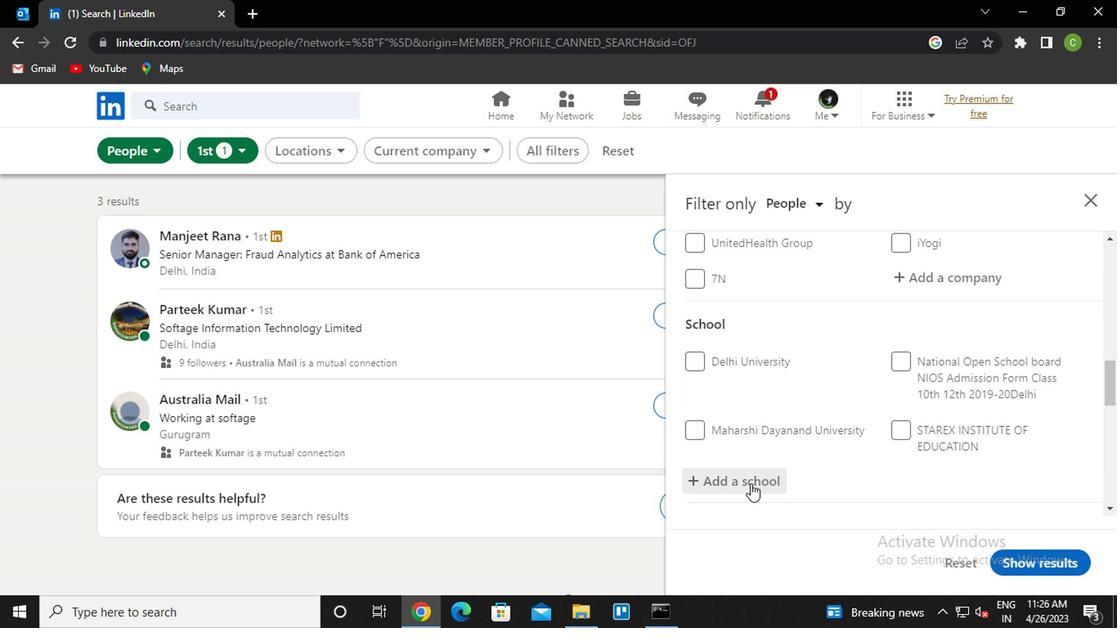 
Action: Key pressed <Key.caps_lock>k<Key.caps_lock>ent<Key.down><Key.enter>
Screenshot: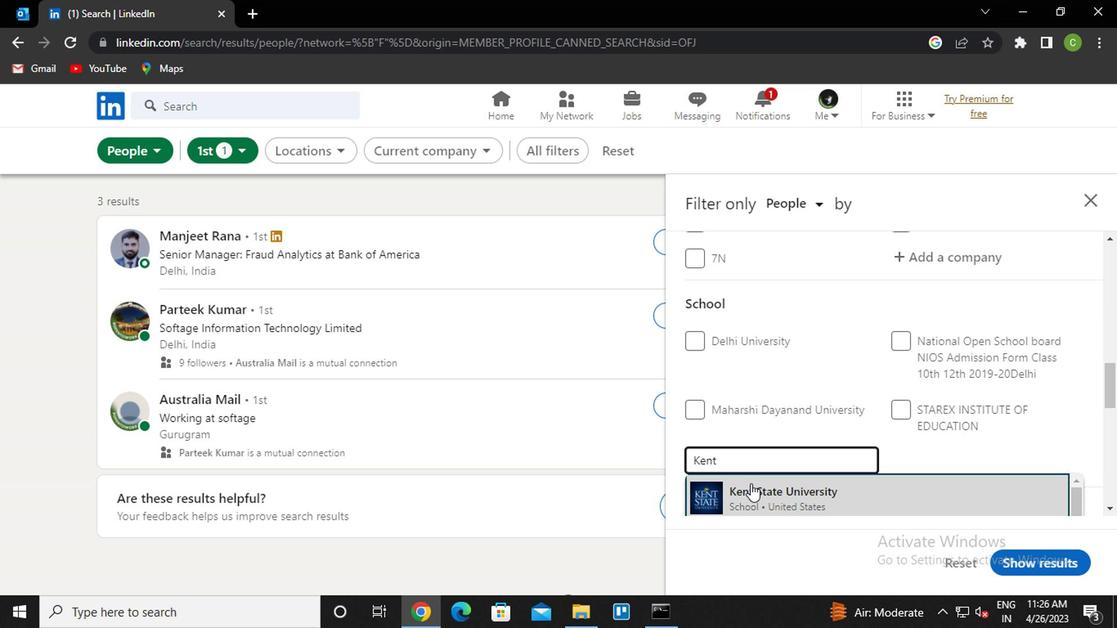 
Action: Mouse moved to (782, 437)
Screenshot: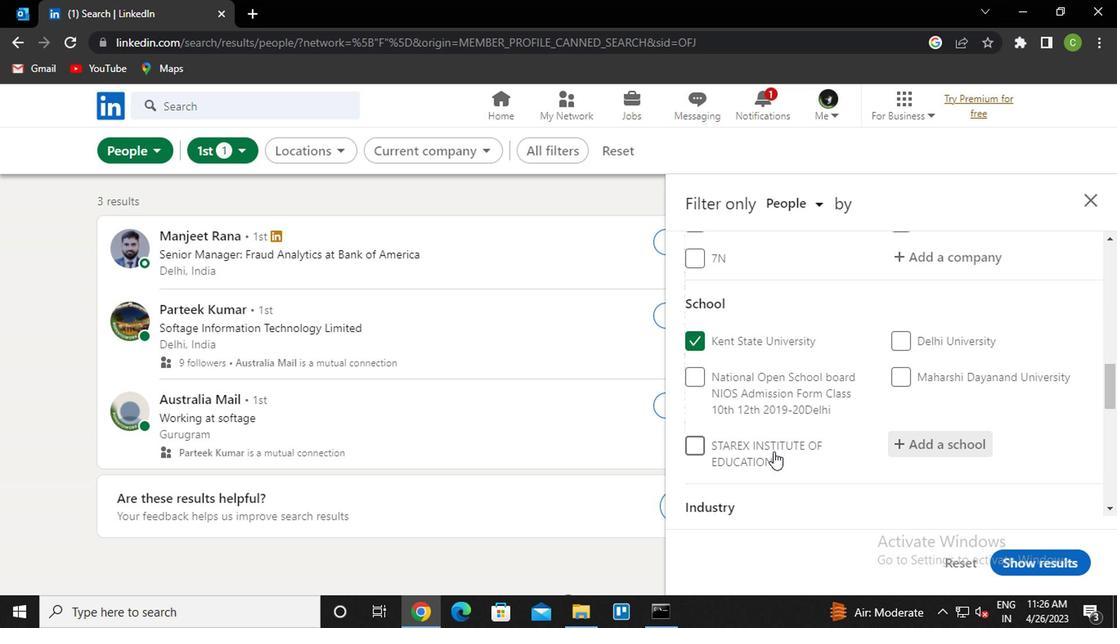 
Action: Mouse scrolled (782, 436) with delta (0, -1)
Screenshot: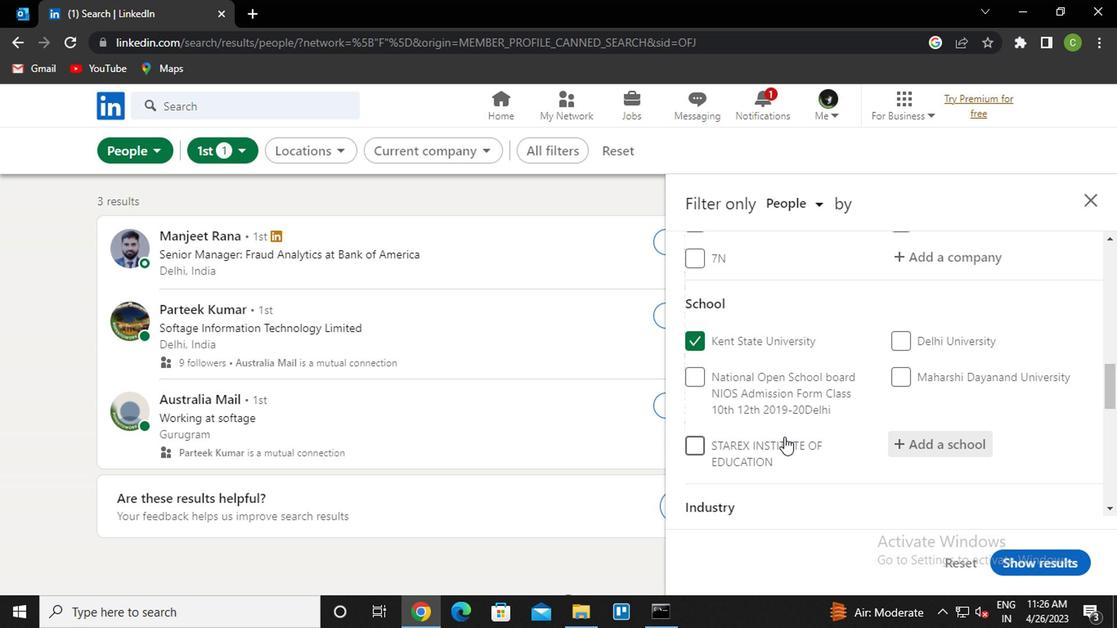 
Action: Mouse scrolled (782, 436) with delta (0, -1)
Screenshot: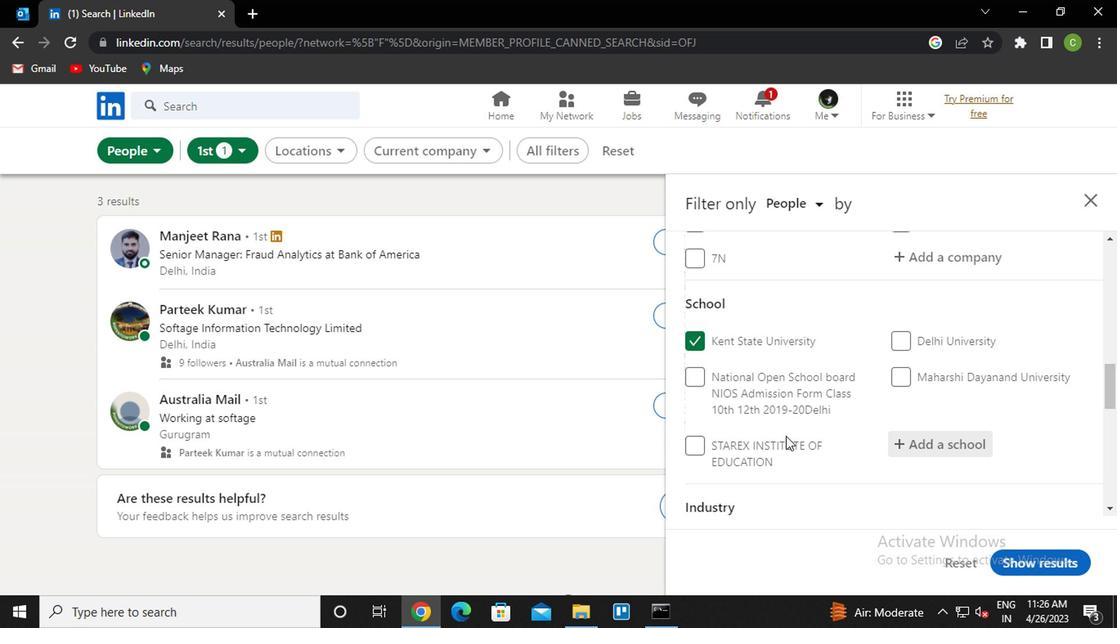 
Action: Mouse moved to (934, 447)
Screenshot: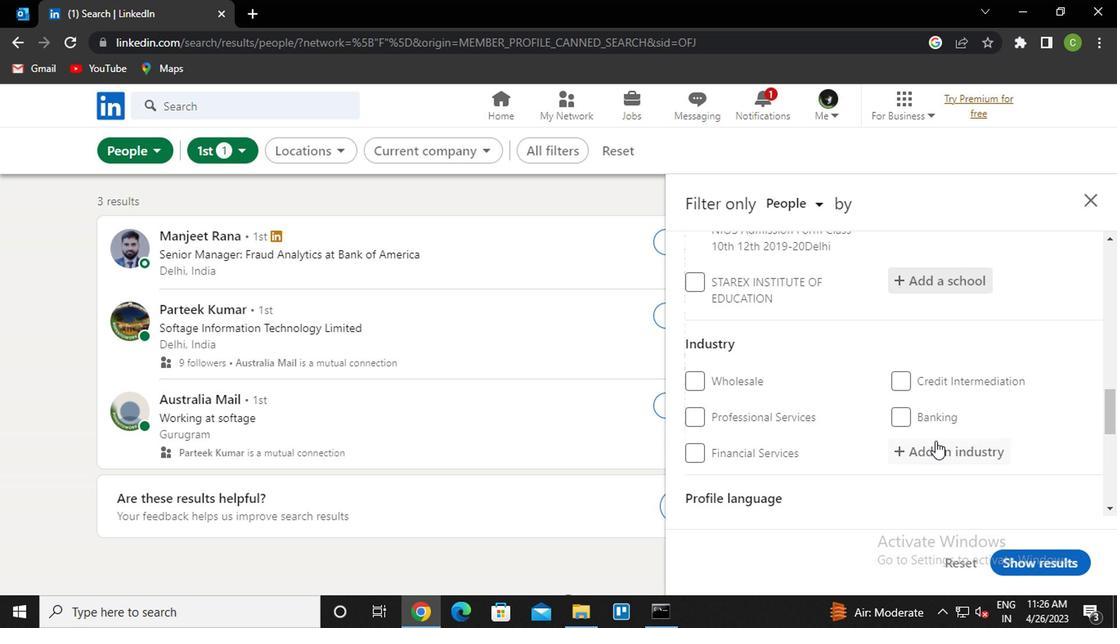 
Action: Mouse pressed left at (934, 447)
Screenshot: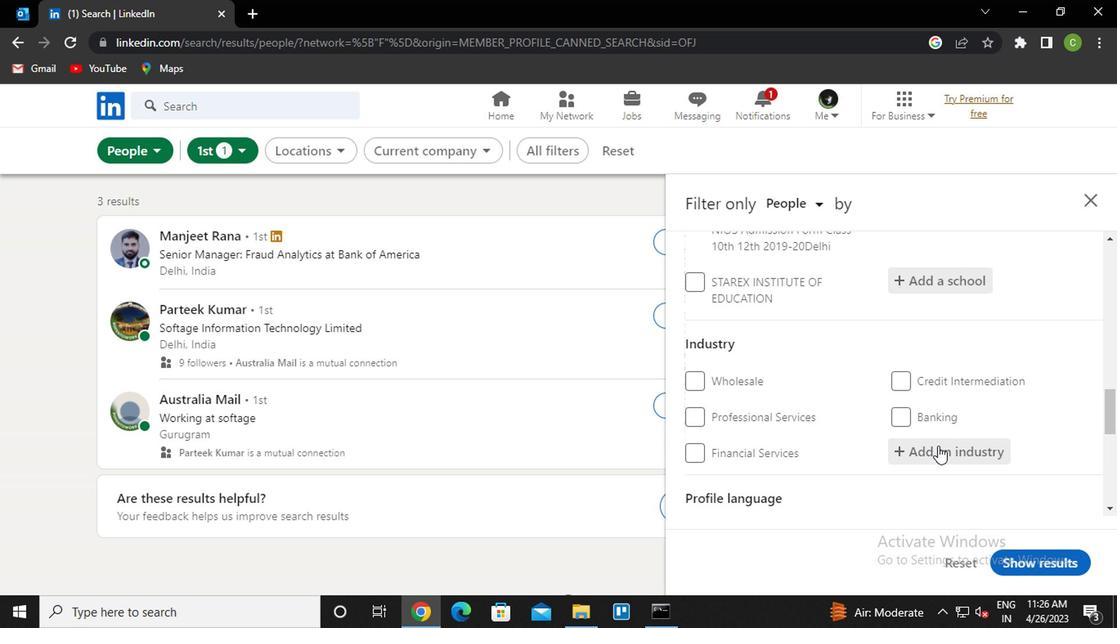 
Action: Mouse moved to (887, 415)
Screenshot: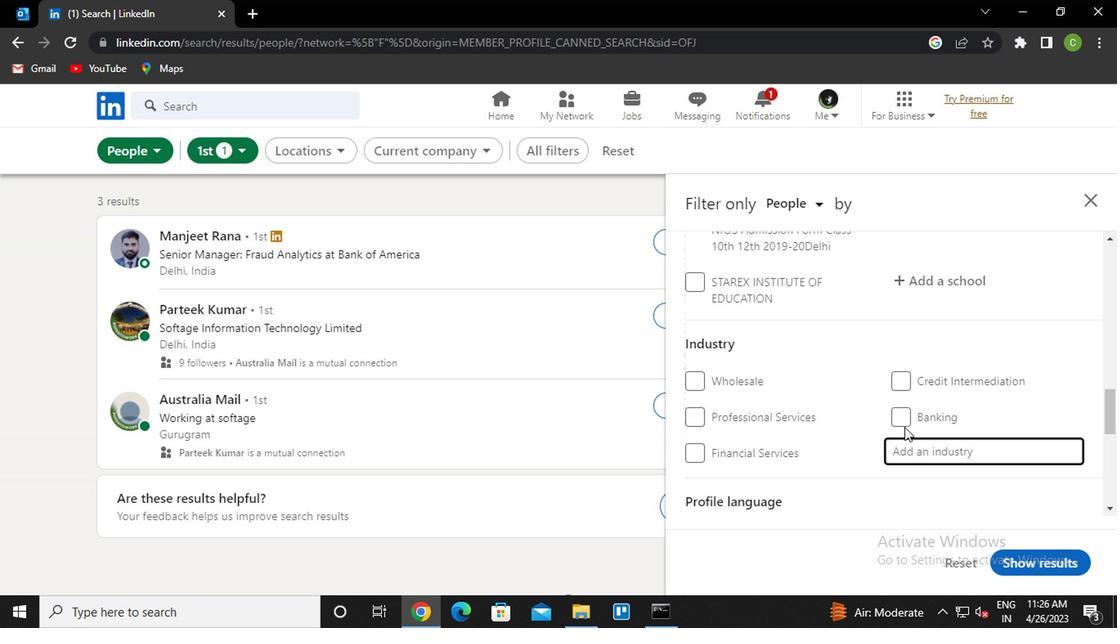 
Action: Mouse scrolled (887, 415) with delta (0, 0)
Screenshot: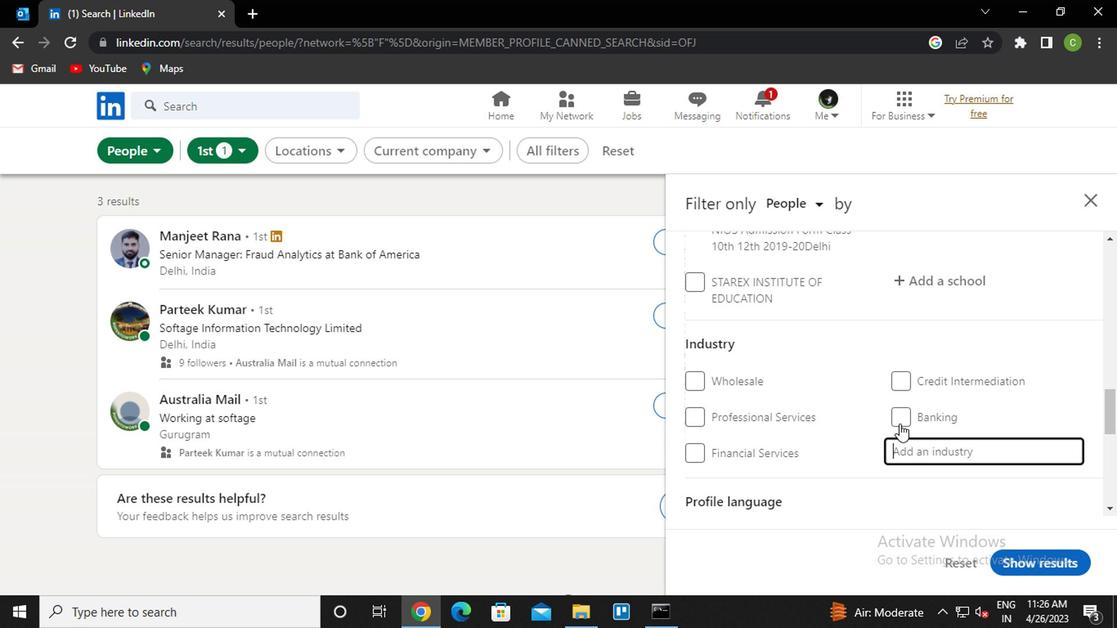 
Action: Mouse scrolled (887, 415) with delta (0, 0)
Screenshot: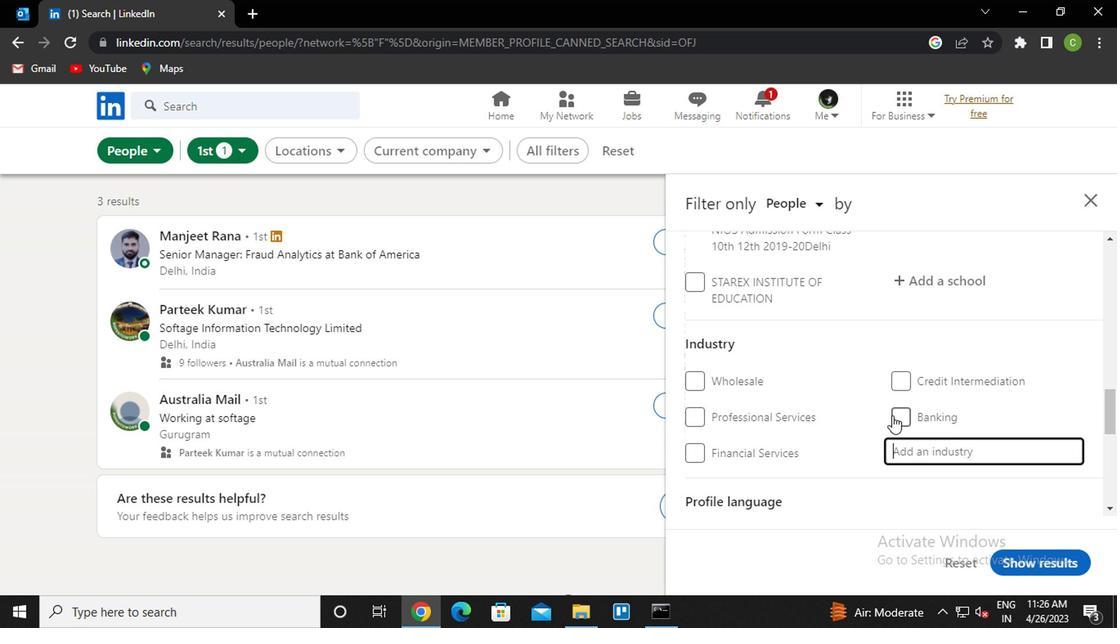 
Action: Mouse moved to (889, 445)
Screenshot: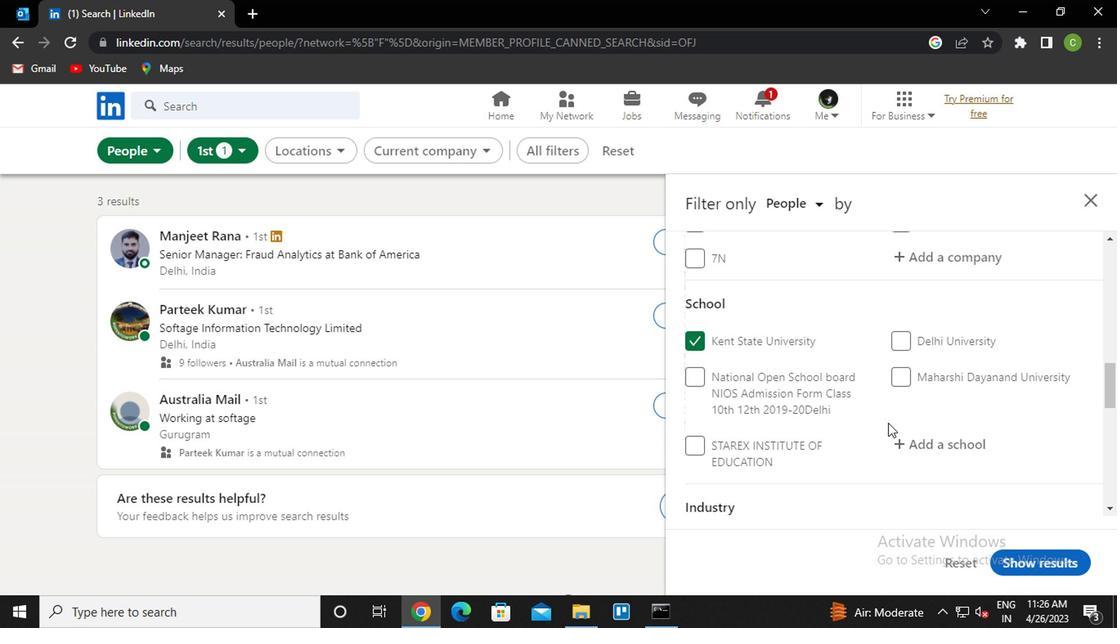 
Action: Mouse scrolled (889, 444) with delta (0, -1)
Screenshot: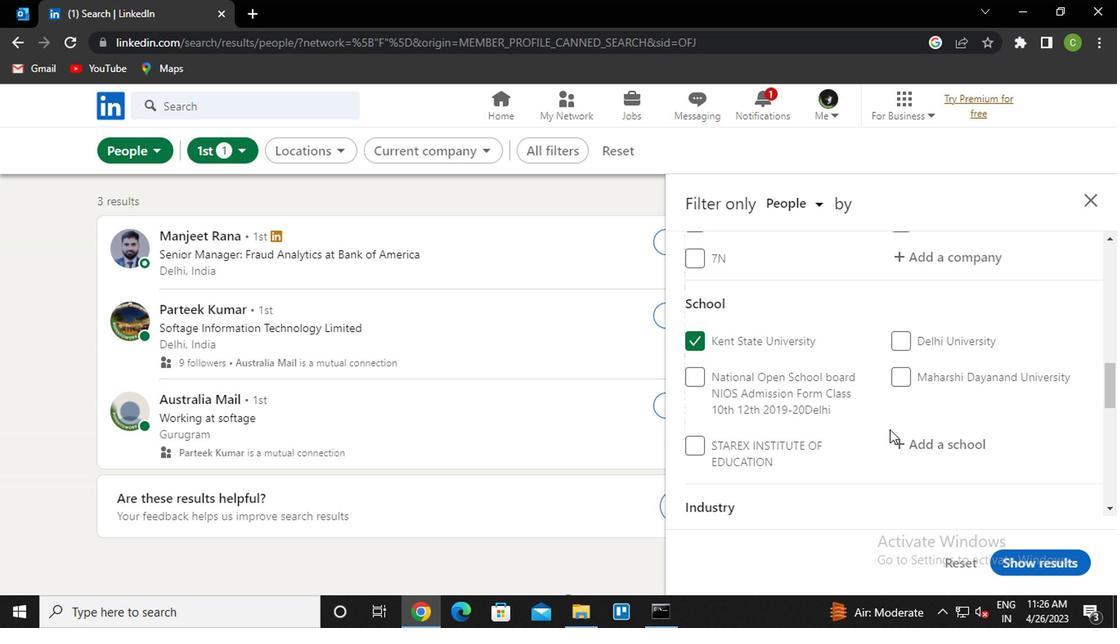 
Action: Mouse moved to (889, 445)
Screenshot: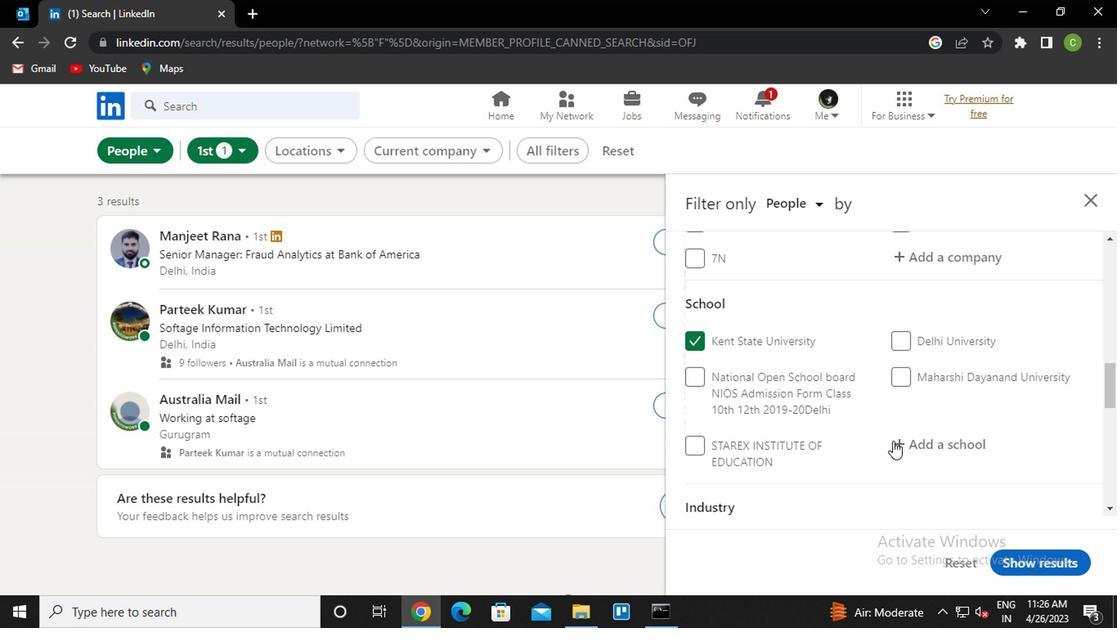 
Action: Mouse scrolled (889, 444) with delta (0, -1)
Screenshot: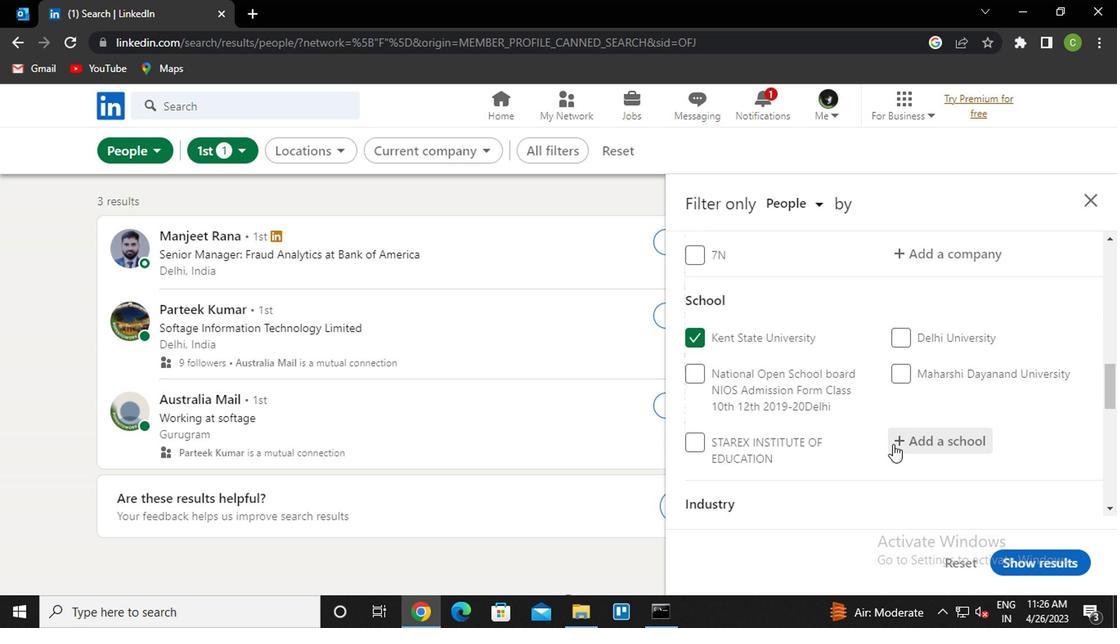 
Action: Mouse moved to (889, 443)
Screenshot: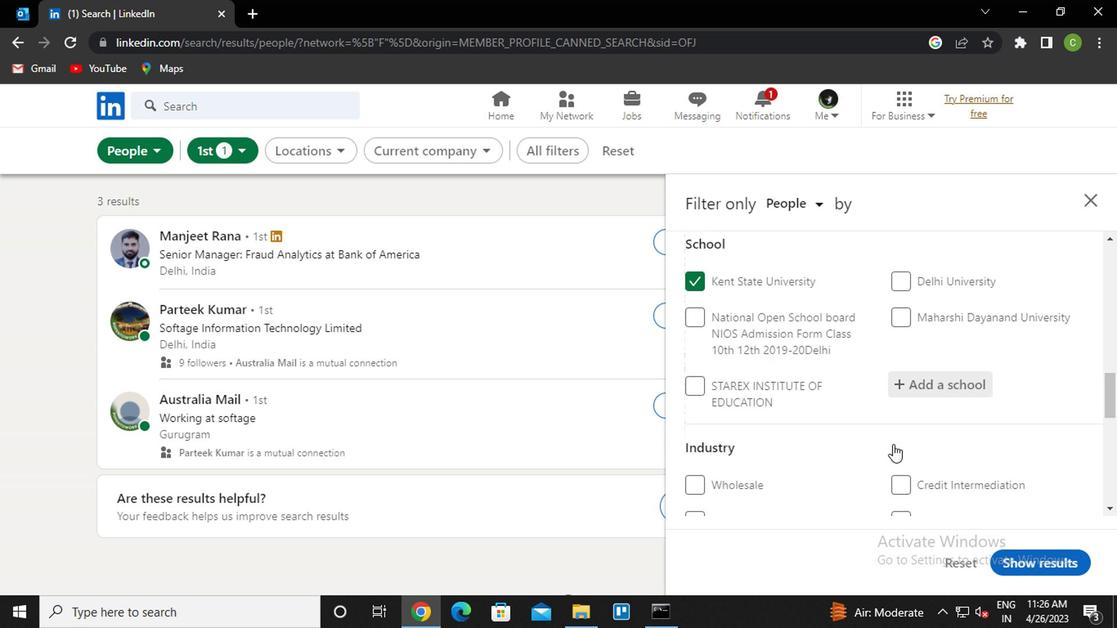 
Action: Key pressed <Key.caps_lock>m<Key.caps_lock>usical<Key.down><Key.enter>
Screenshot: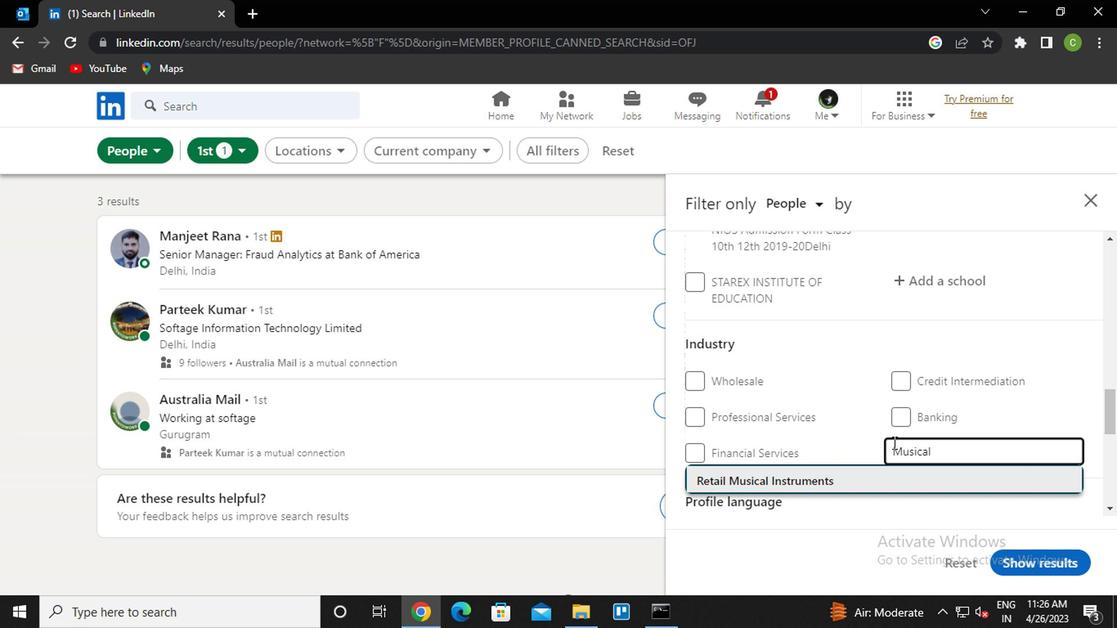 
Action: Mouse moved to (928, 420)
Screenshot: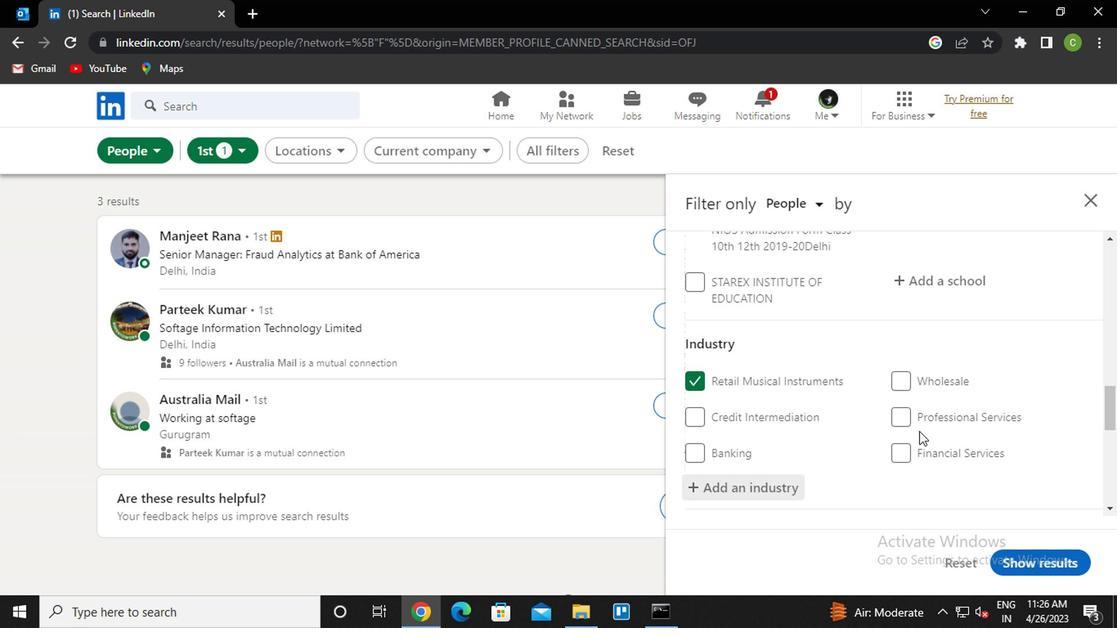 
Action: Mouse scrolled (928, 419) with delta (0, -1)
Screenshot: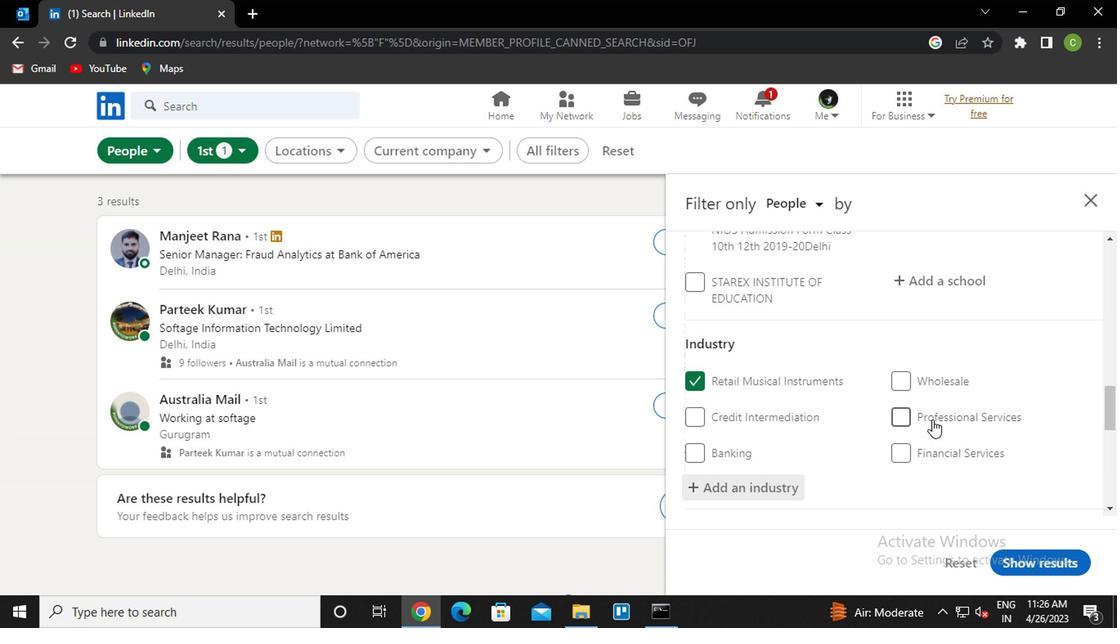 
Action: Mouse scrolled (928, 419) with delta (0, -1)
Screenshot: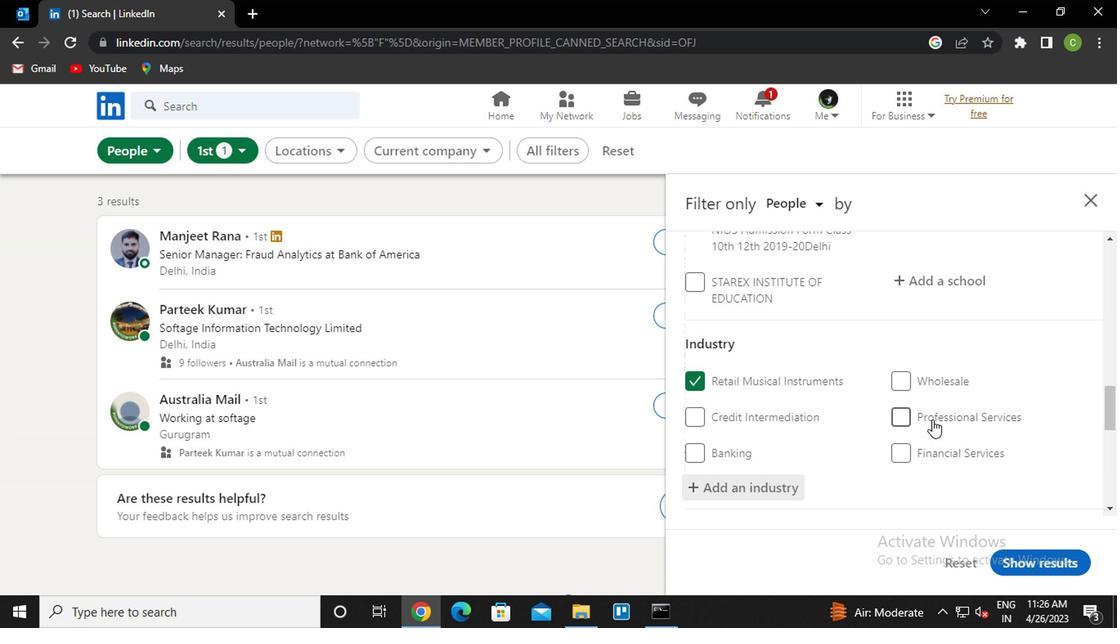 
Action: Mouse moved to (829, 427)
Screenshot: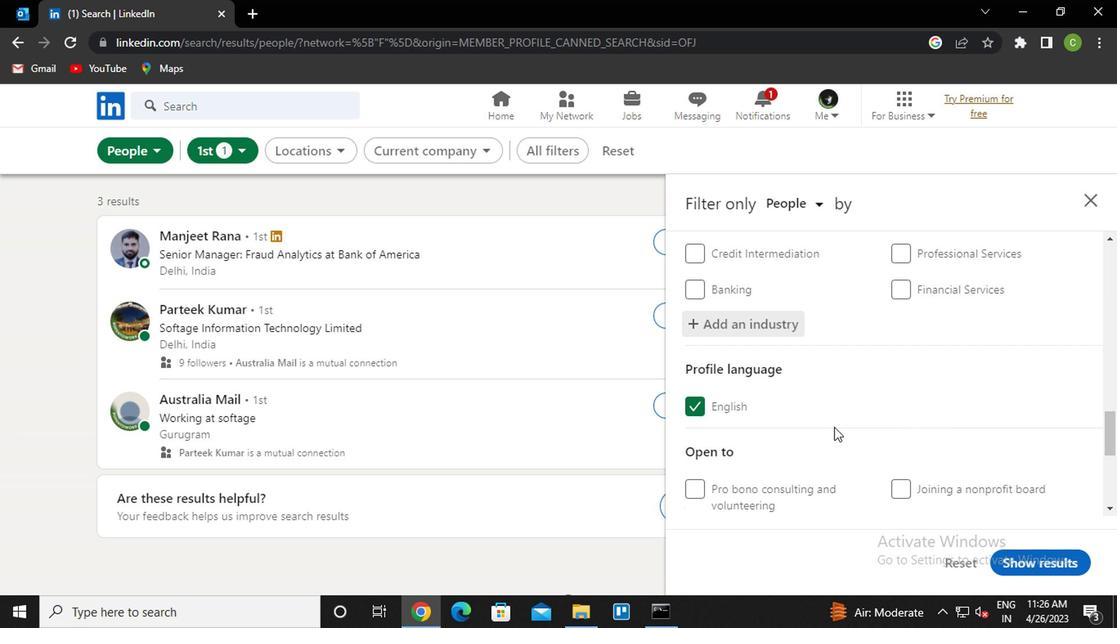 
Action: Mouse scrolled (829, 427) with delta (0, 0)
Screenshot: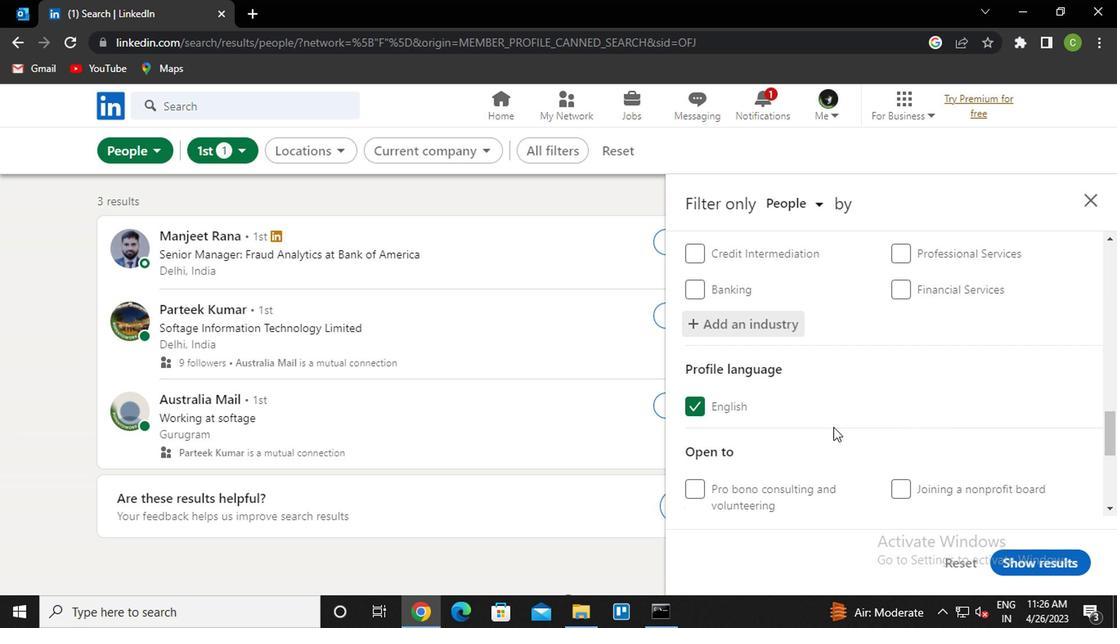 
Action: Mouse moved to (822, 439)
Screenshot: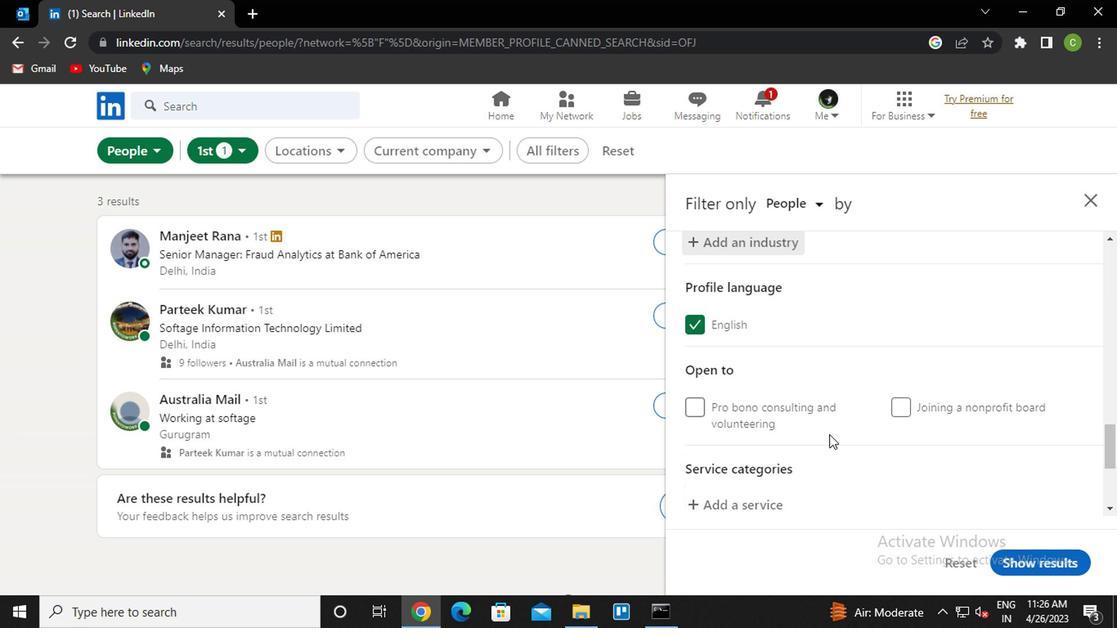 
Action: Mouse scrolled (822, 439) with delta (0, 0)
Screenshot: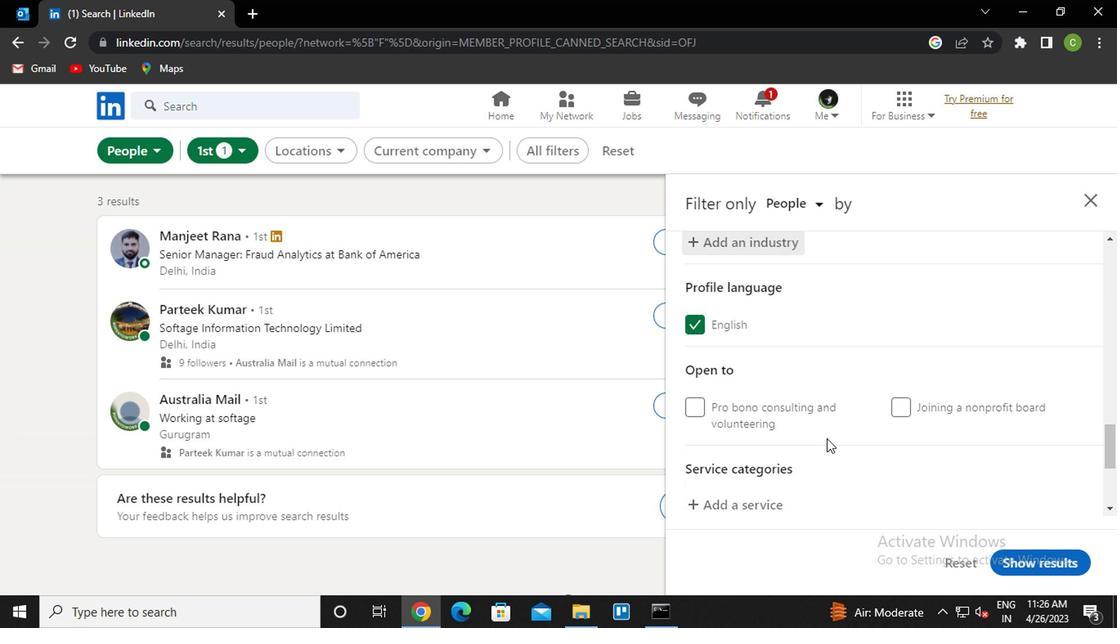 
Action: Mouse moved to (741, 427)
Screenshot: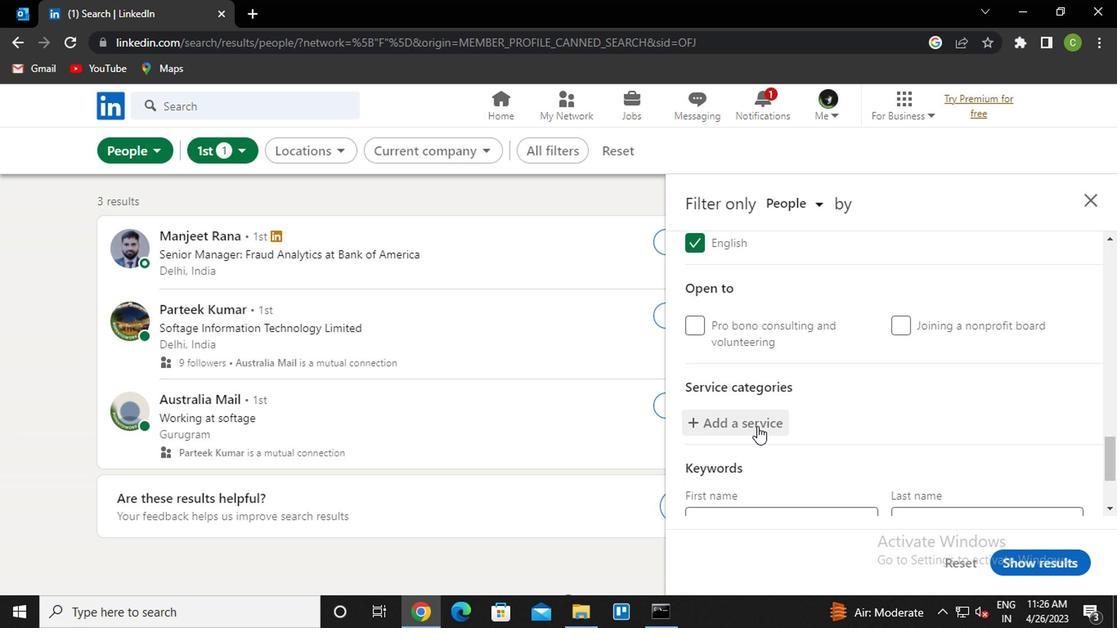 
Action: Mouse pressed left at (741, 427)
Screenshot: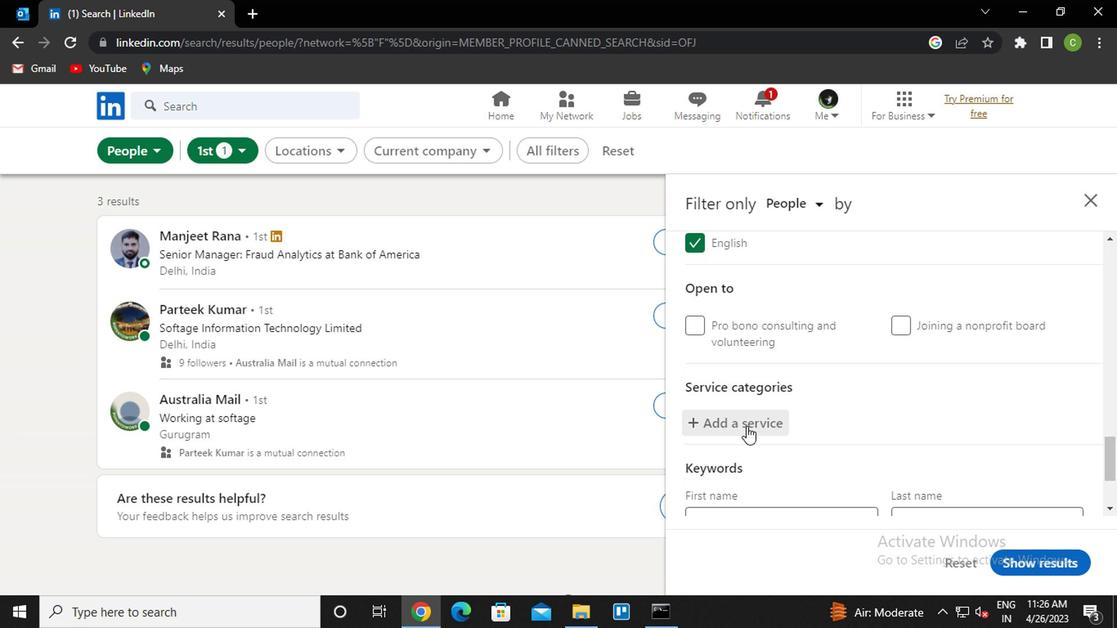 
Action: Key pressed <Key.caps_lock>p<Key.caps_lock>ublic<Key.space><Key.down><Key.enter>
Screenshot: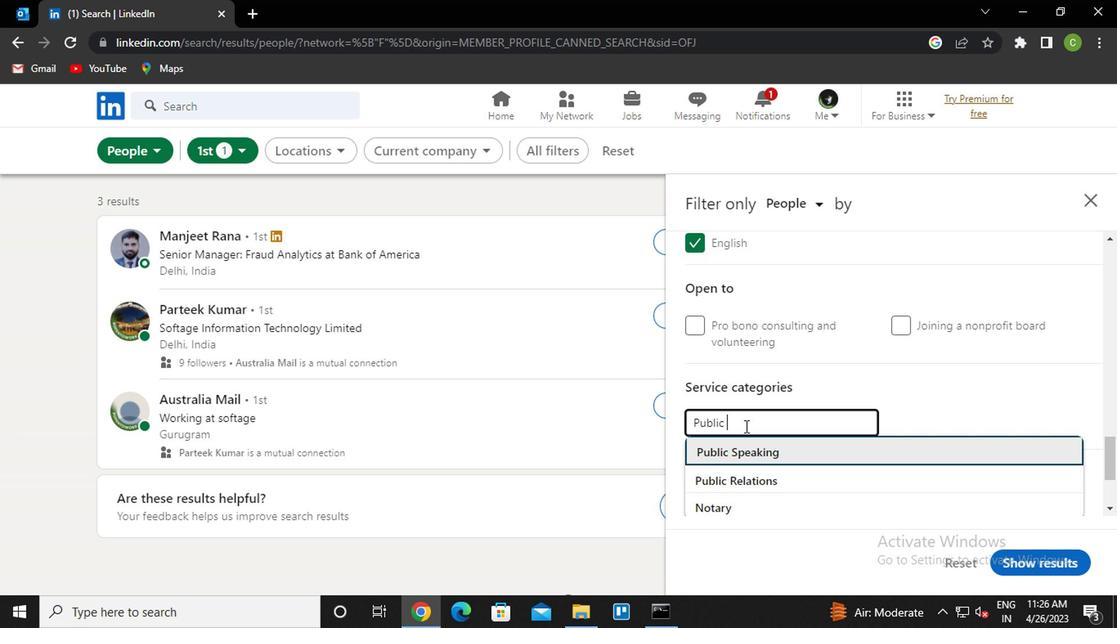 
Action: Mouse scrolled (741, 426) with delta (0, -1)
Screenshot: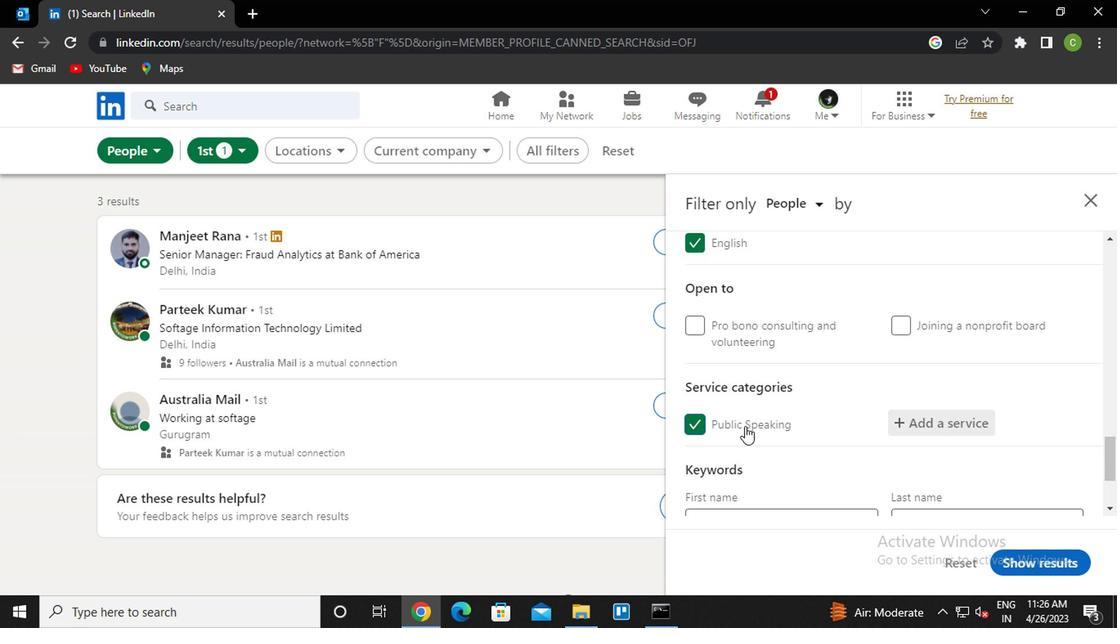 
Action: Mouse scrolled (741, 426) with delta (0, -1)
Screenshot: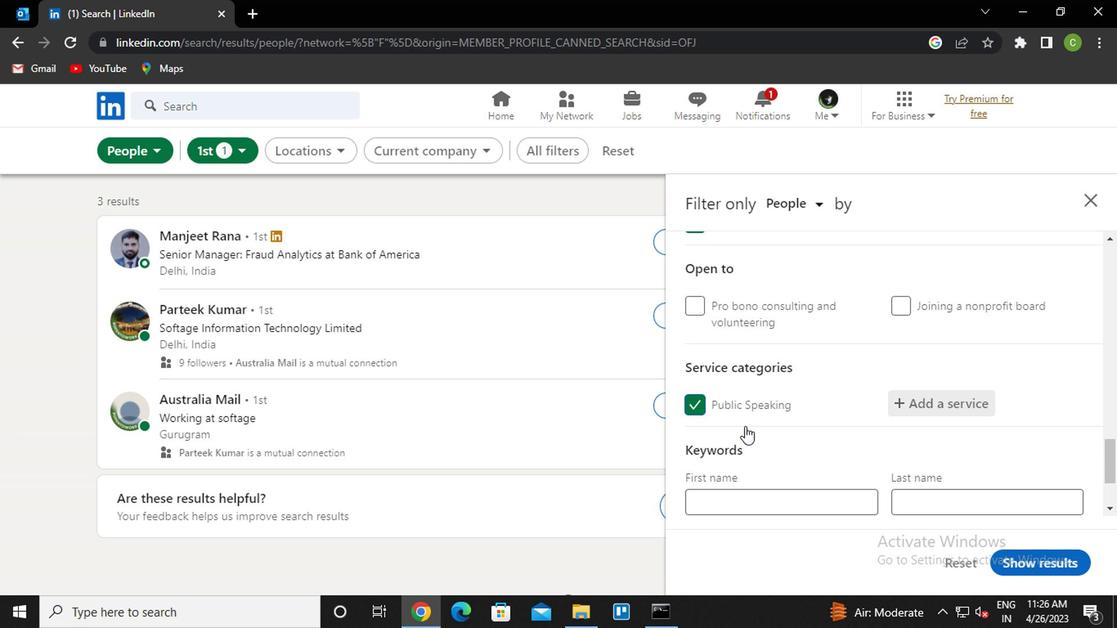 
Action: Mouse scrolled (741, 426) with delta (0, -1)
Screenshot: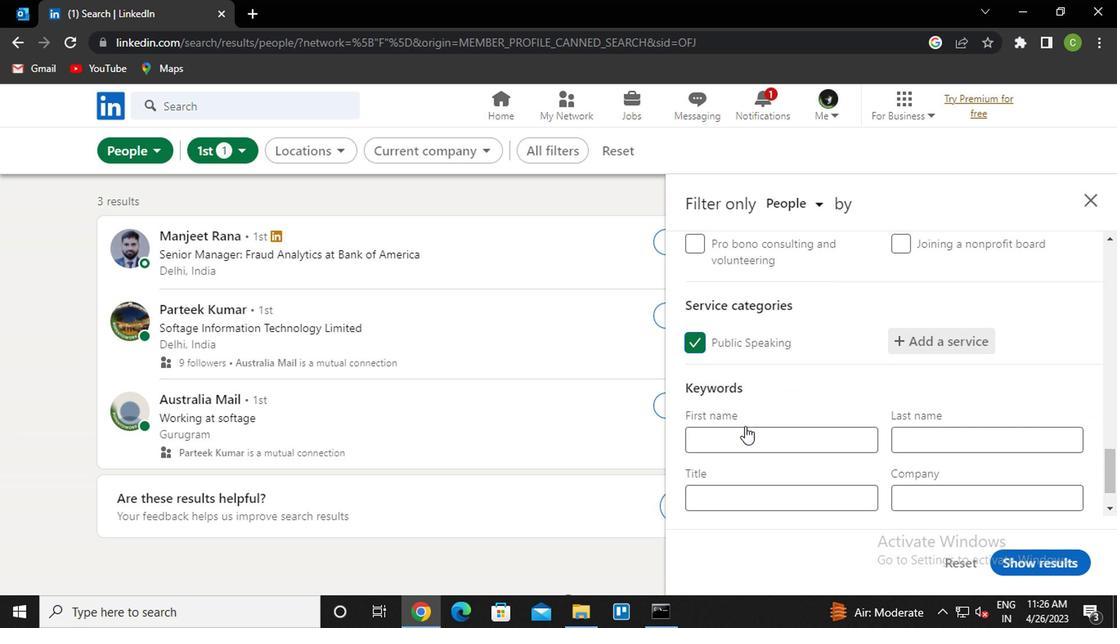 
Action: Mouse moved to (740, 445)
Screenshot: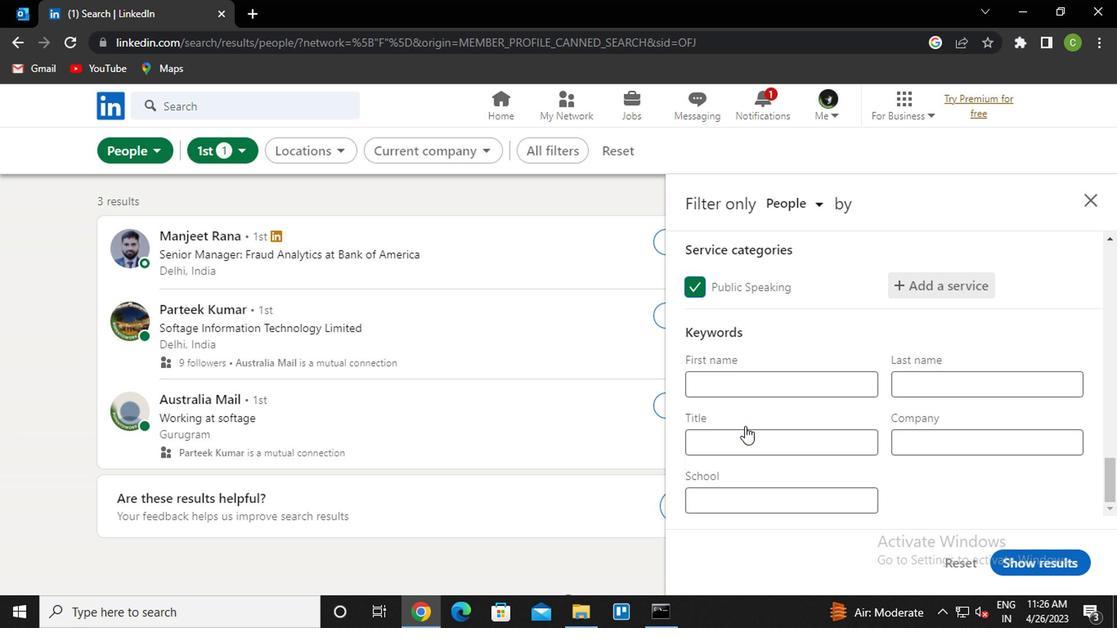 
Action: Mouse pressed left at (740, 445)
Screenshot: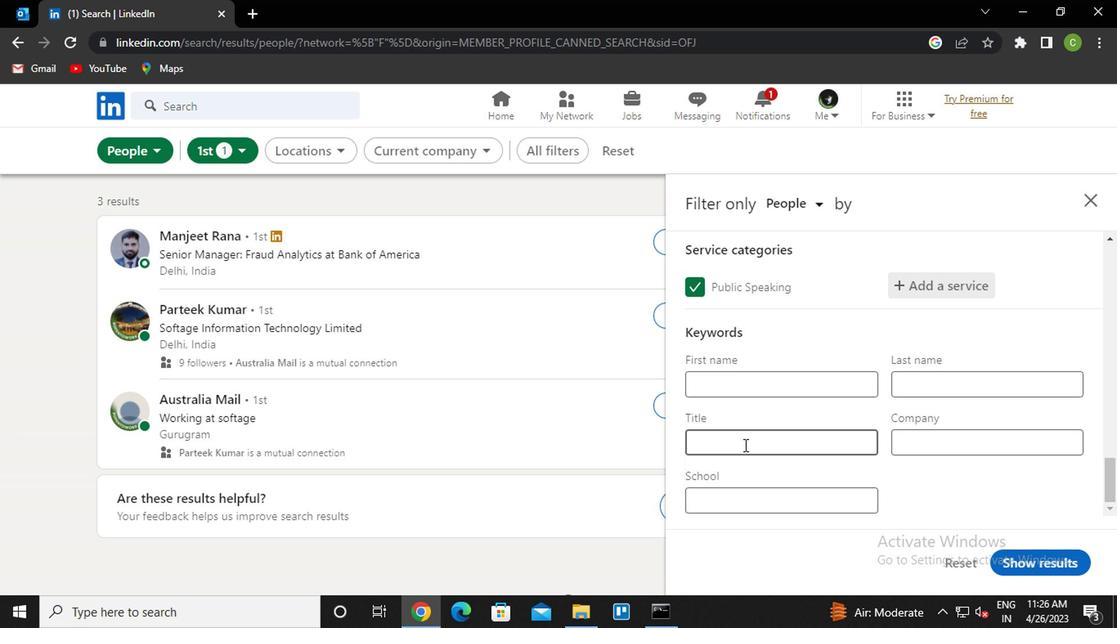 
Action: Key pressed <Key.caps_lock>l<Key.caps_lock>ibe<Key.backspace><Key.backspace>ne<Key.space>cook
Screenshot: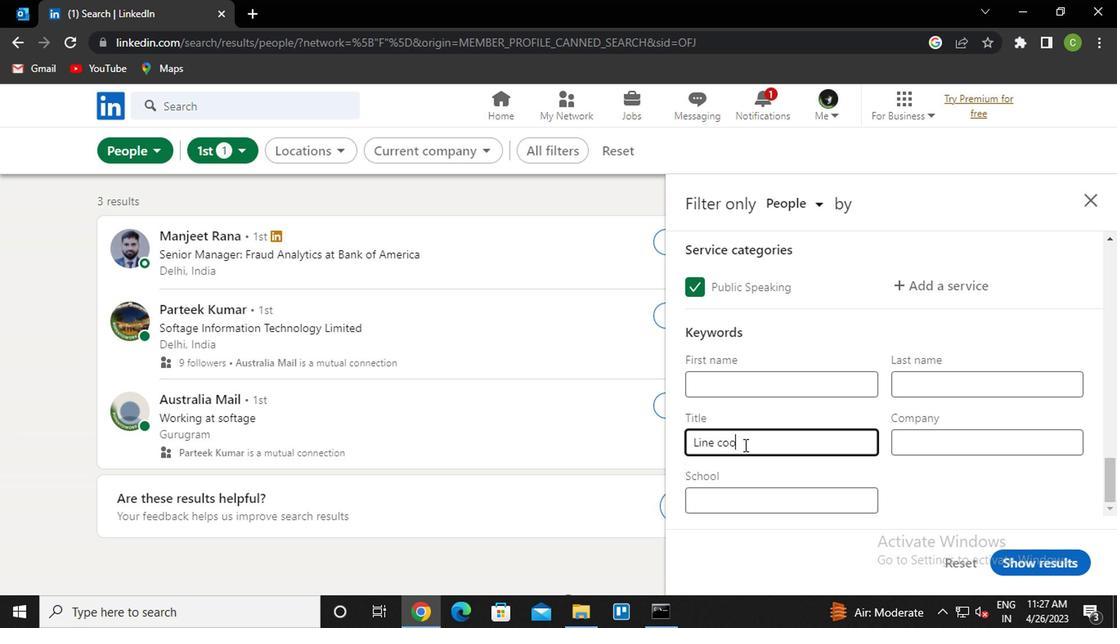 
Action: Mouse moved to (1028, 559)
Screenshot: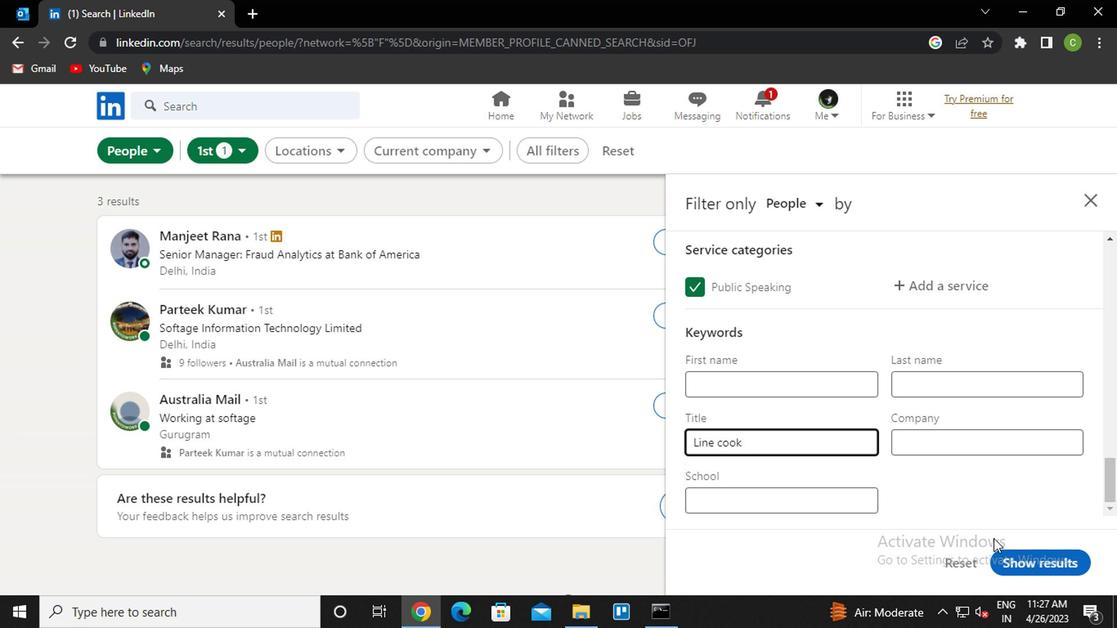 
Action: Mouse pressed left at (1028, 559)
Screenshot: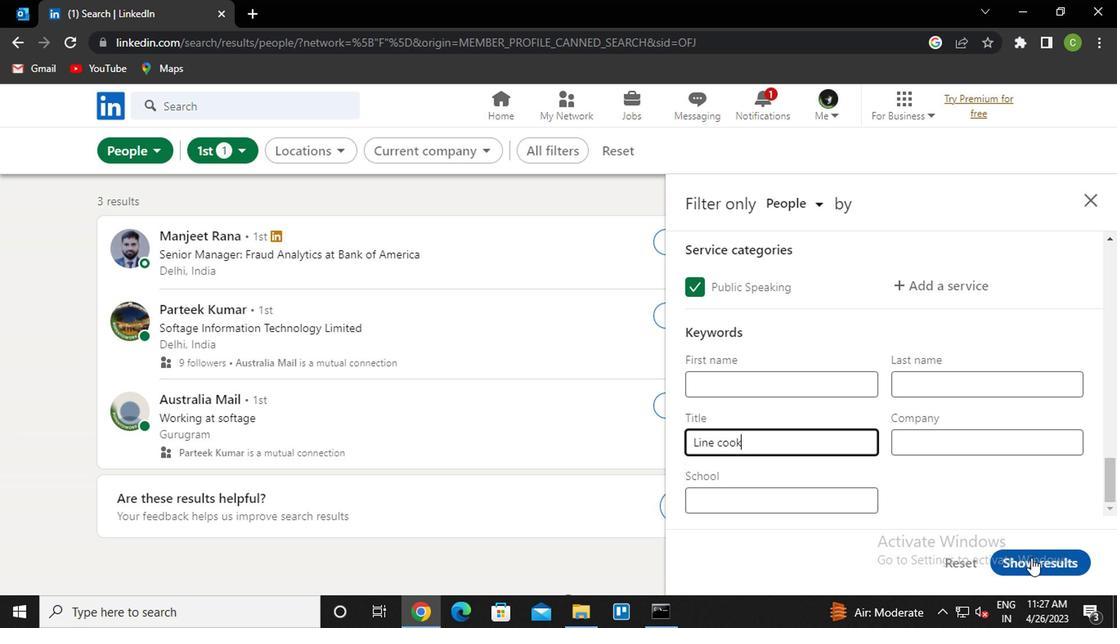 
Action: Mouse moved to (514, 528)
Screenshot: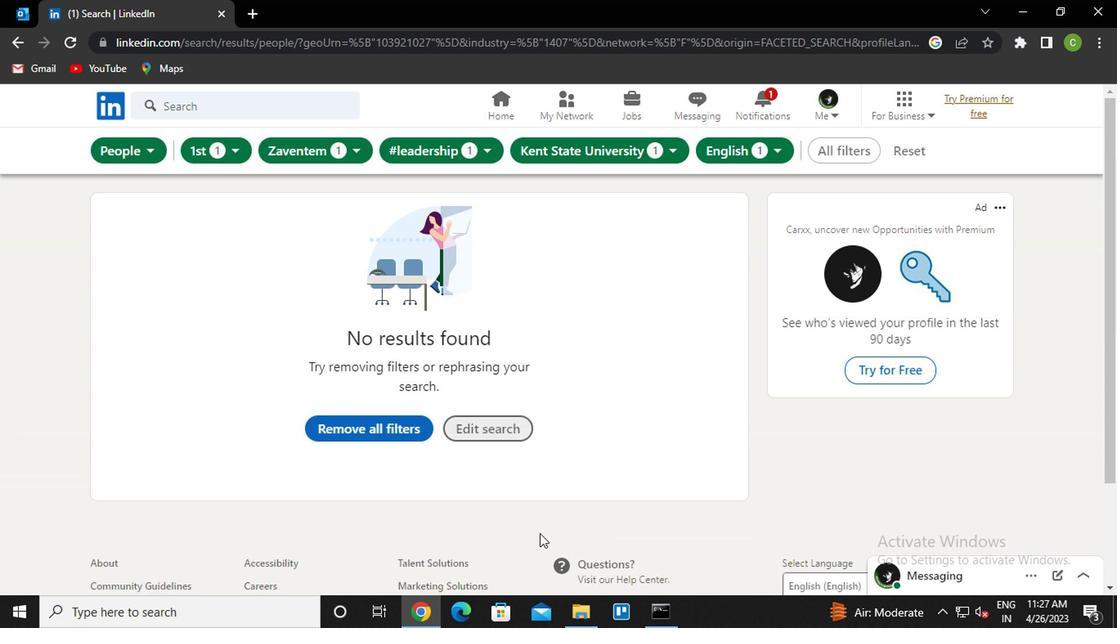 
